 Task: Open a blank sheet, save the file as tef.doc Add Heading 'Techniques for effective feedback: 'Techniques for effective feedback:  Add the following points with arrow bulletsAdd the following points with arrow bullets •	Be specific_x000D_
•	Focus on behavior_x000D_
•	Provide constructive suggestions_x000D_
 Highlight heading with color  Yellow Select the entire text and apply  Outside Borders ,change the font size of heading and points to 22
Action: Mouse moved to (21, 19)
Screenshot: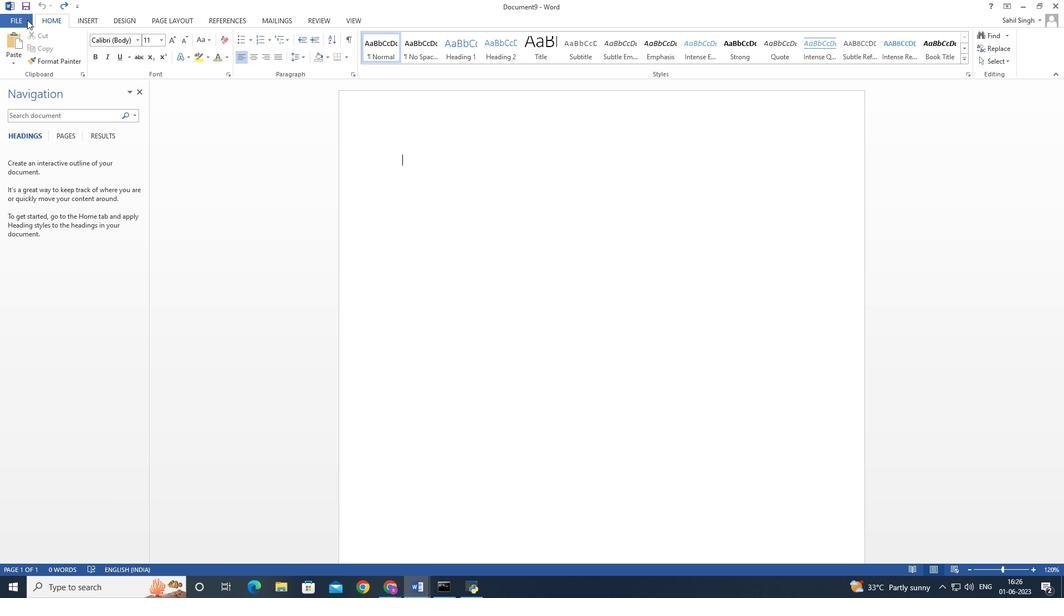 
Action: Mouse pressed left at (21, 19)
Screenshot: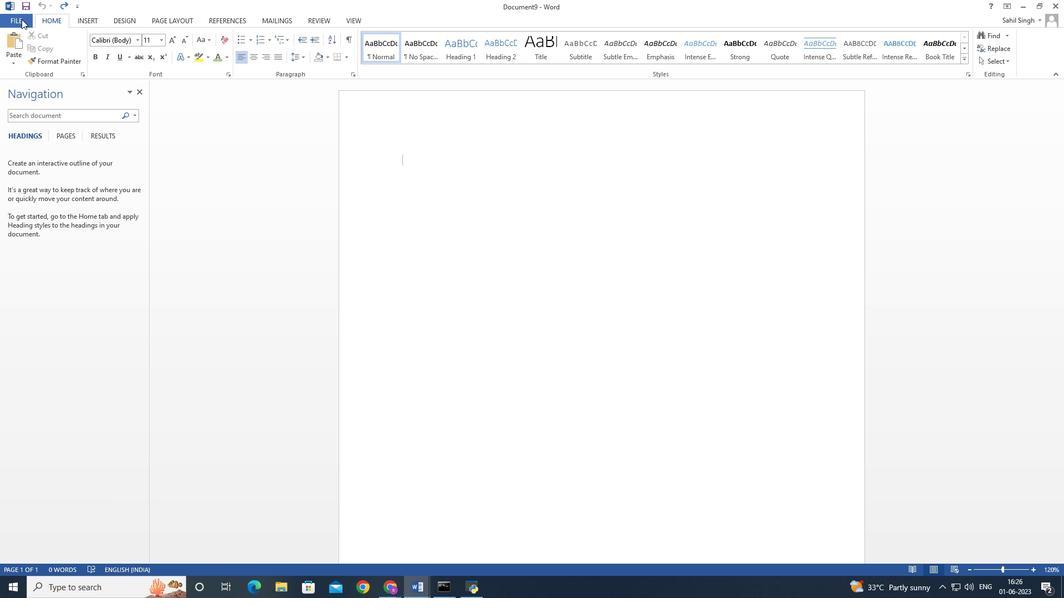 
Action: Mouse moved to (32, 65)
Screenshot: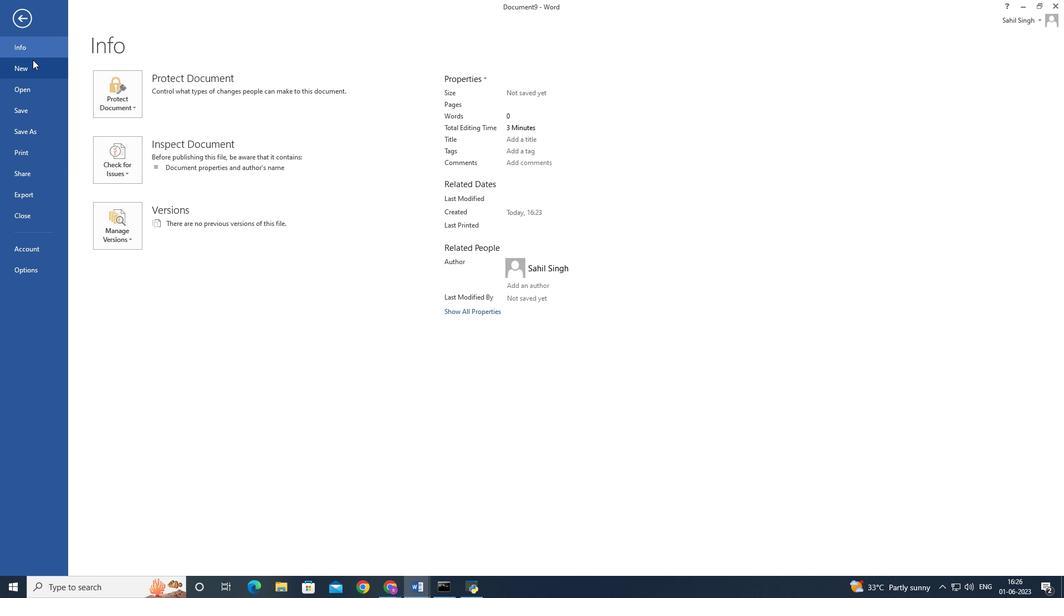 
Action: Mouse pressed left at (32, 65)
Screenshot: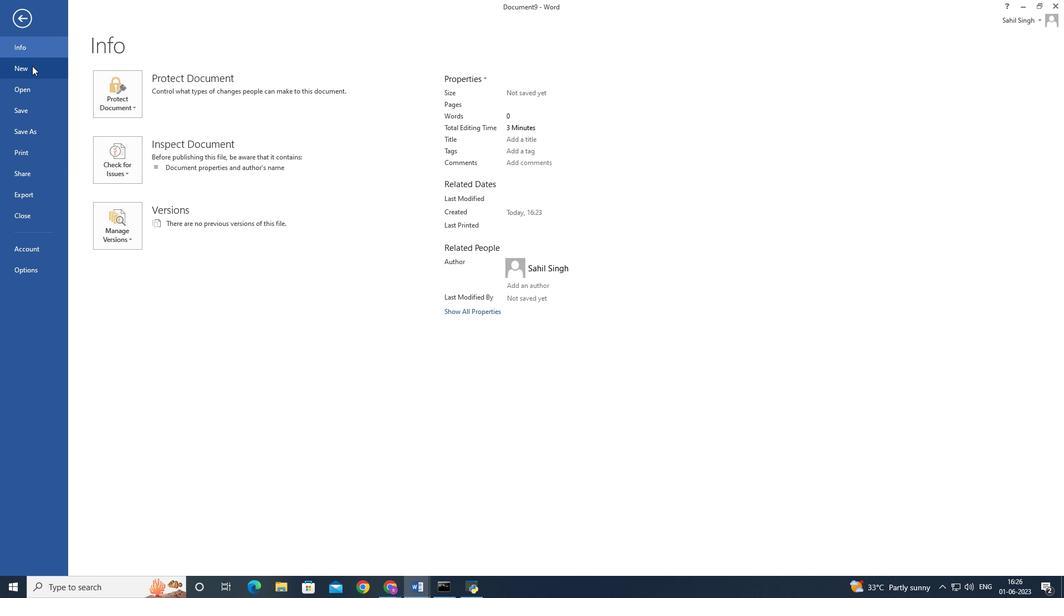 
Action: Mouse moved to (167, 181)
Screenshot: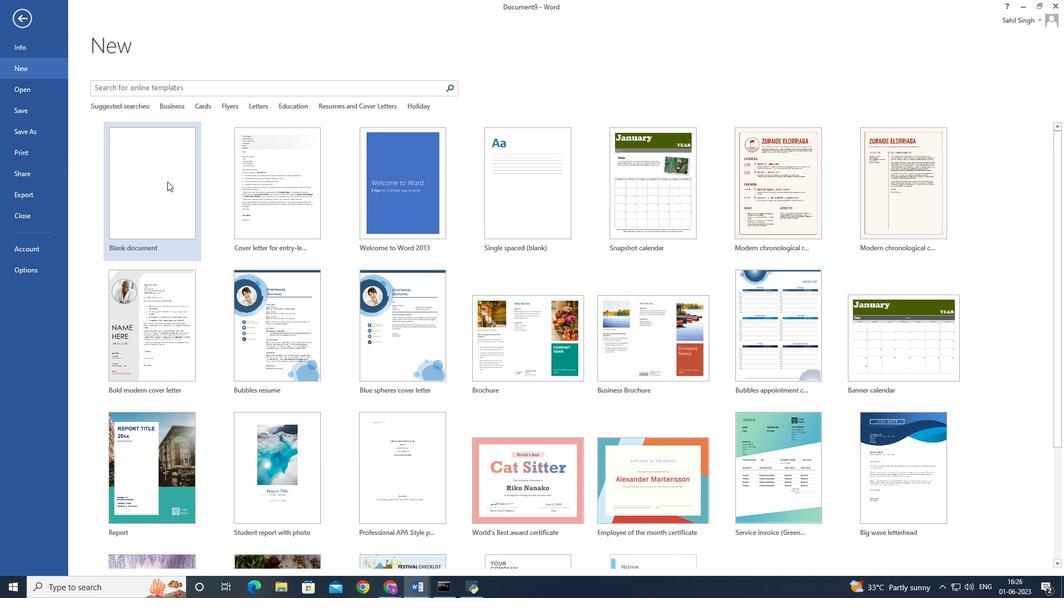 
Action: Mouse pressed left at (167, 181)
Screenshot: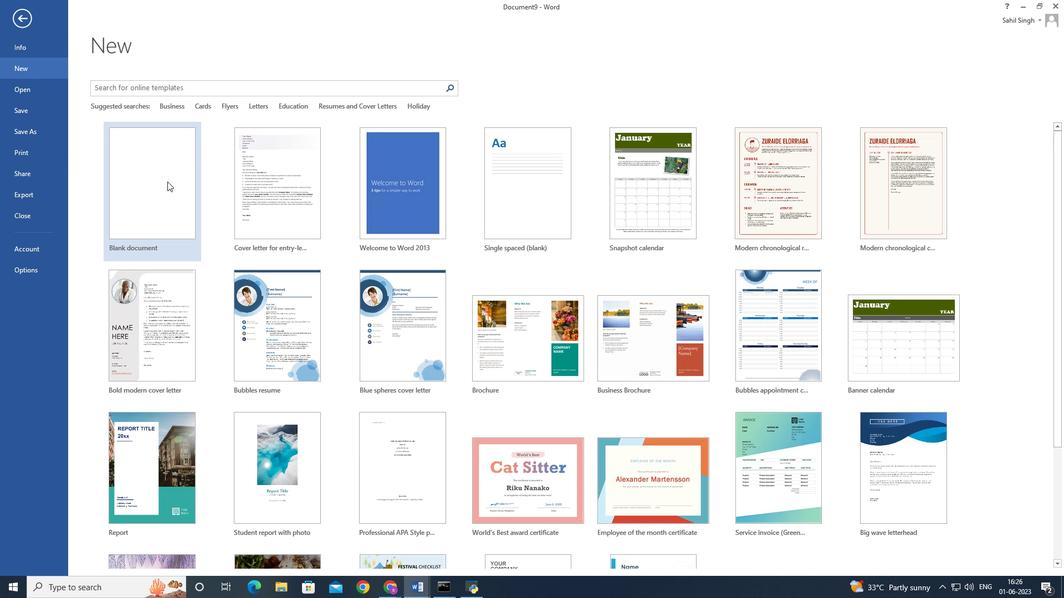 
Action: Mouse moved to (24, 22)
Screenshot: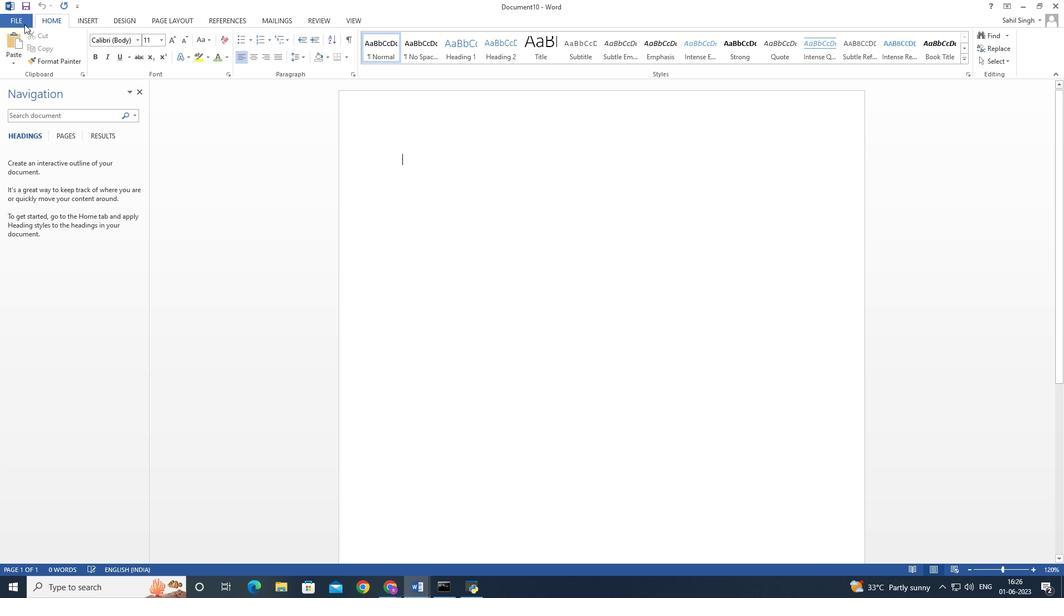 
Action: Mouse pressed left at (24, 22)
Screenshot: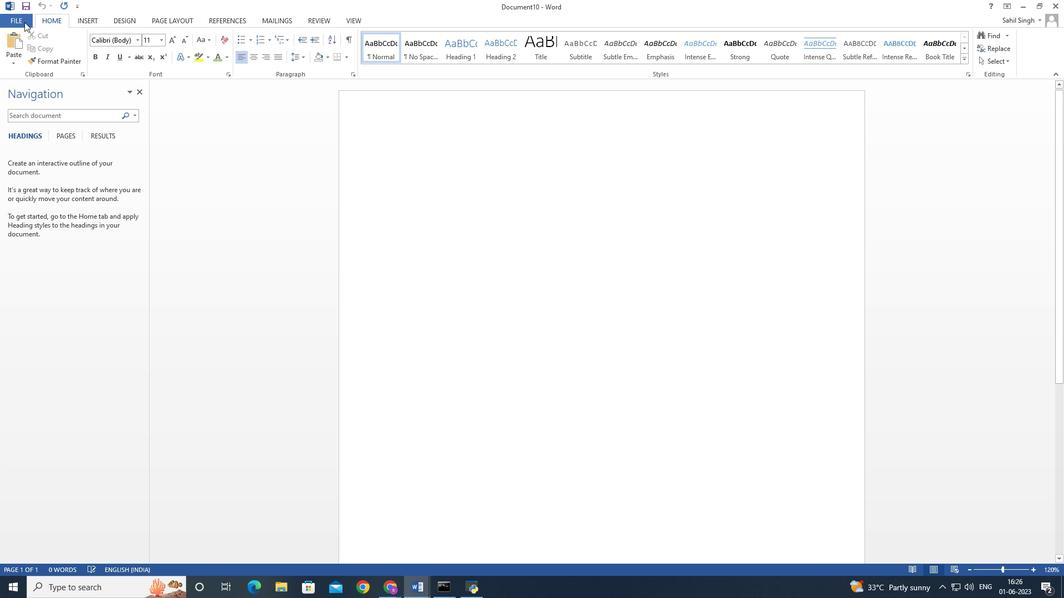 
Action: Mouse moved to (35, 129)
Screenshot: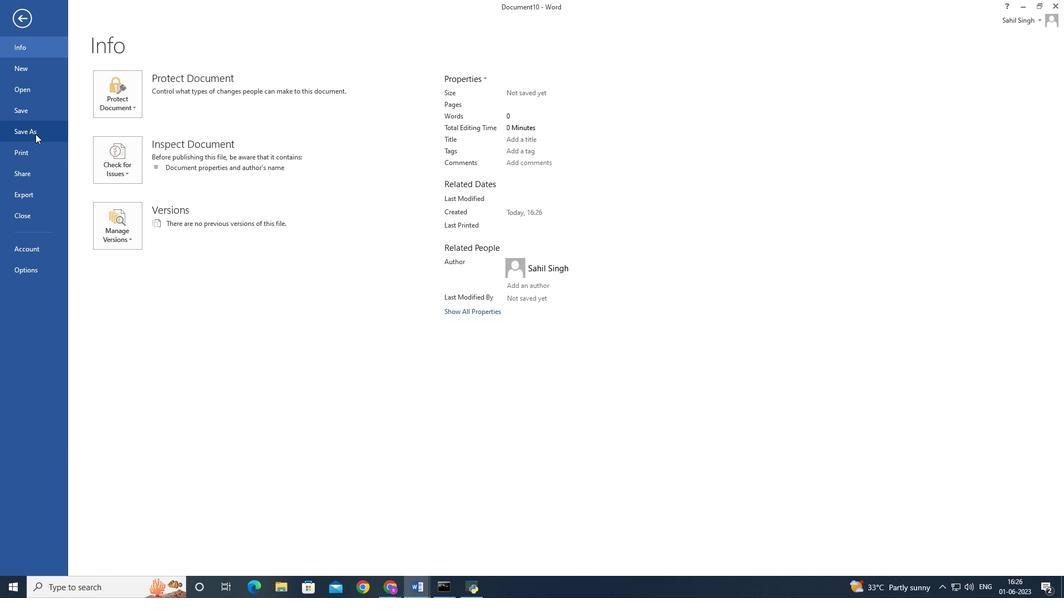 
Action: Mouse pressed left at (35, 129)
Screenshot: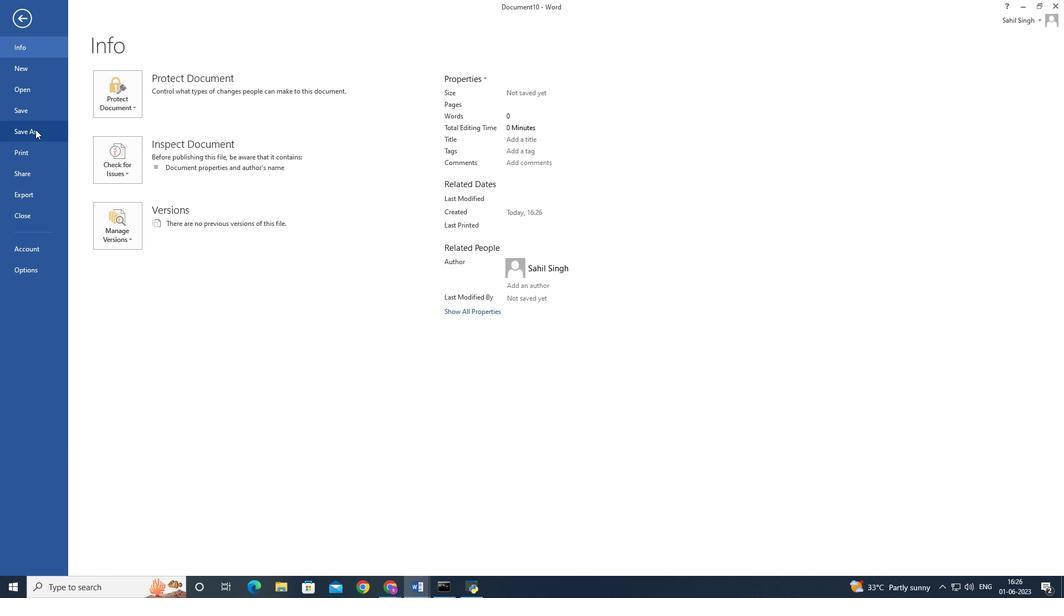 
Action: Mouse moved to (308, 115)
Screenshot: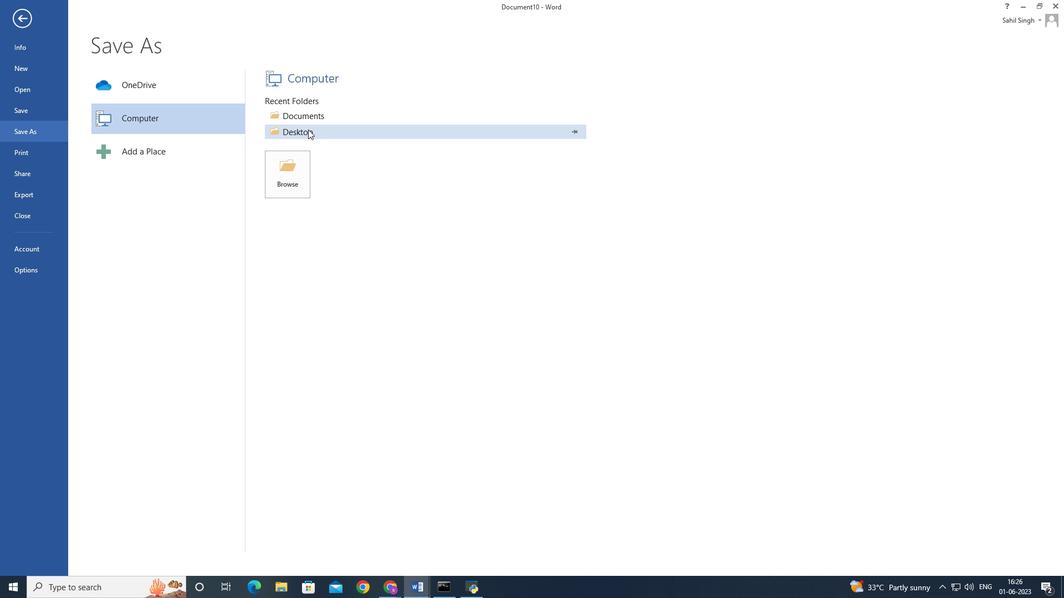 
Action: Mouse pressed left at (308, 115)
Screenshot: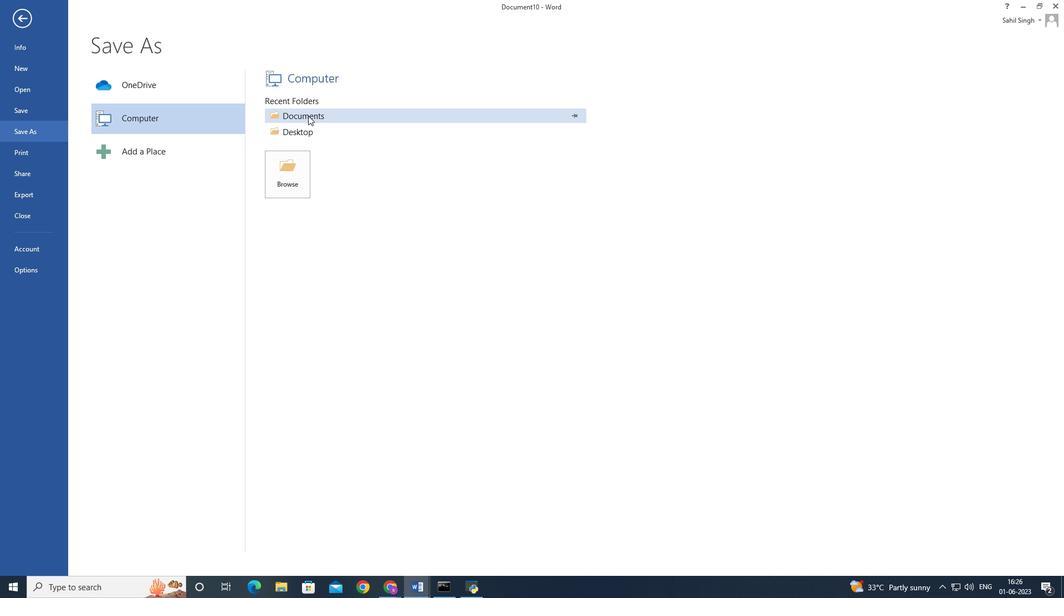 
Action: Mouse moved to (171, 221)
Screenshot: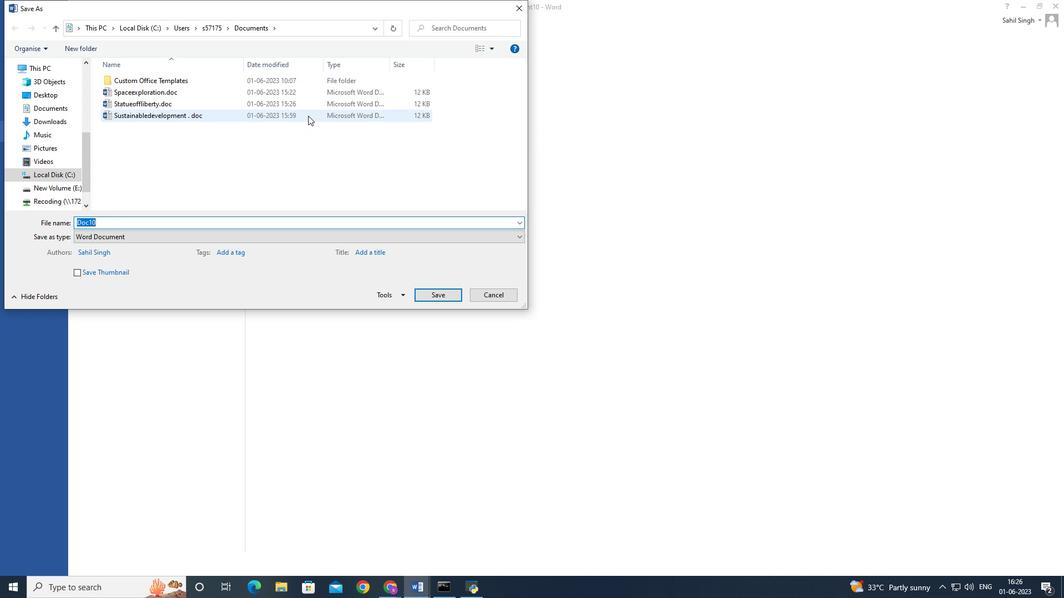 
Action: Key pressed <Key.backspace>tef.doc
Screenshot: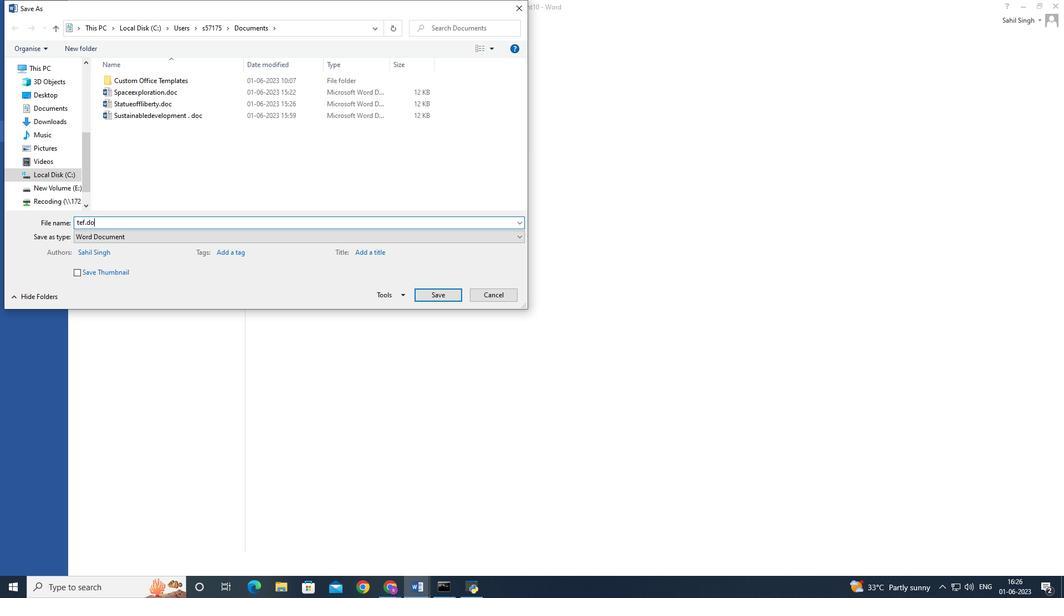 
Action: Mouse moved to (431, 294)
Screenshot: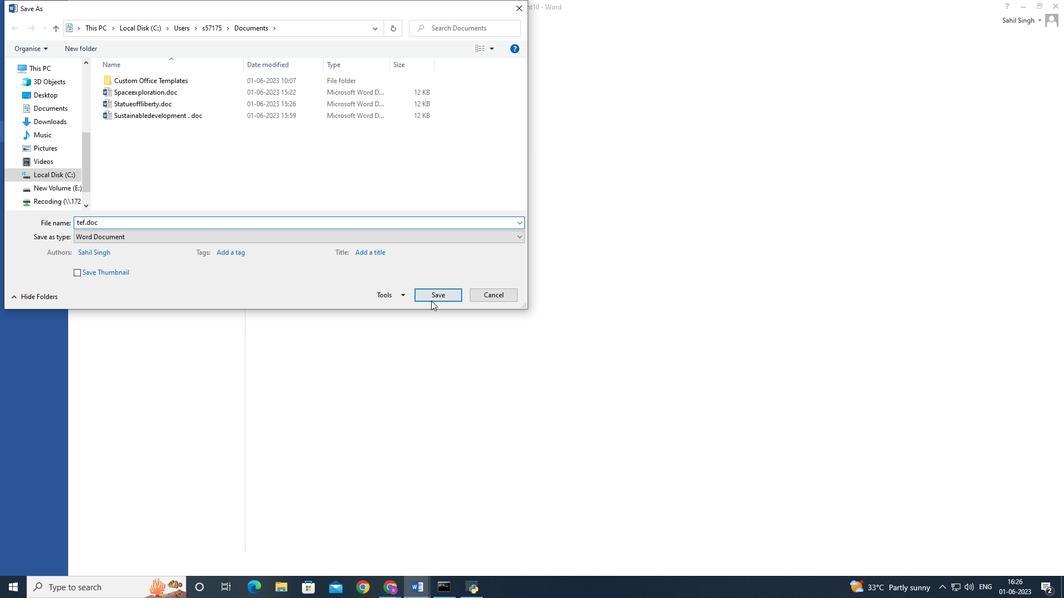 
Action: Mouse pressed left at (431, 294)
Screenshot: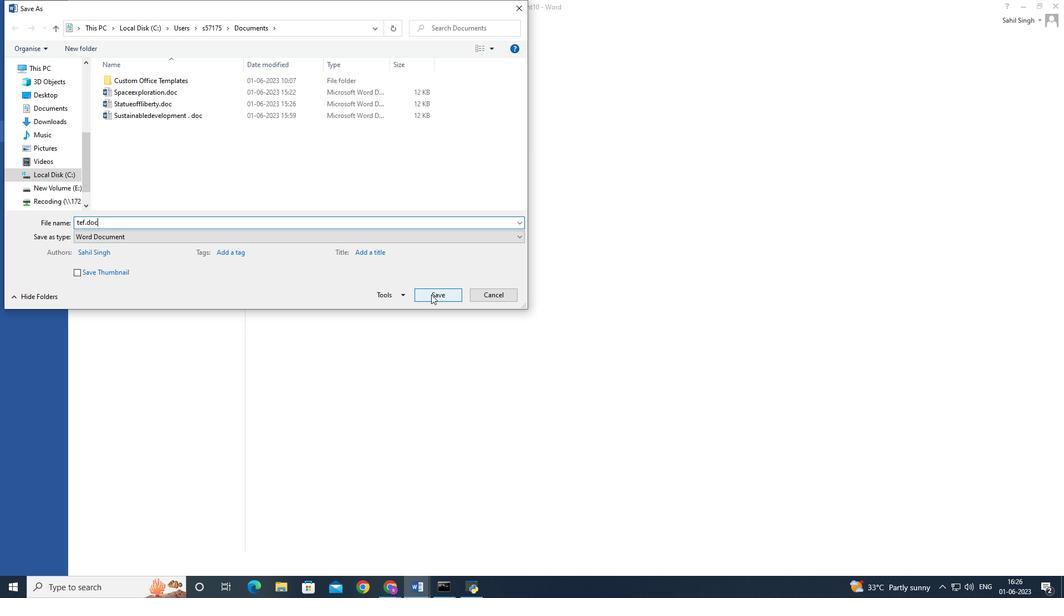 
Action: Mouse moved to (472, 38)
Screenshot: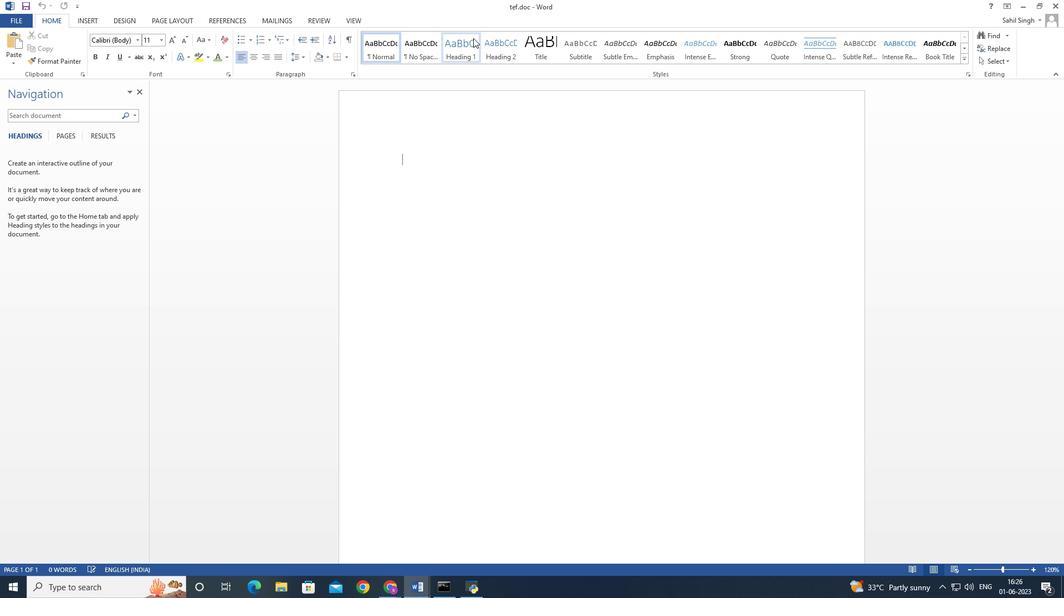 
Action: Mouse pressed left at (472, 38)
Screenshot: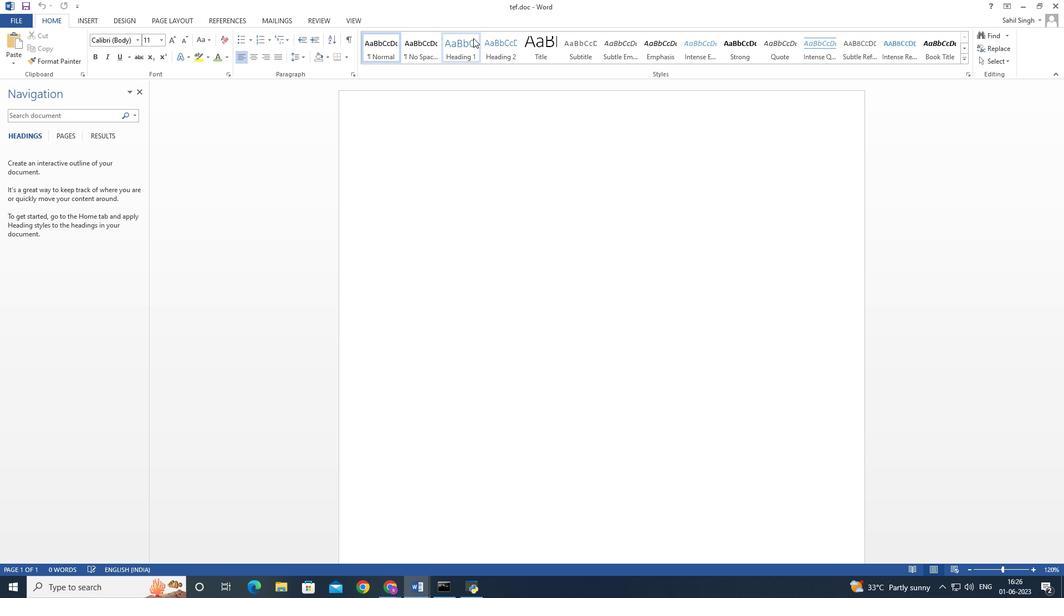 
Action: Mouse moved to (473, 41)
Screenshot: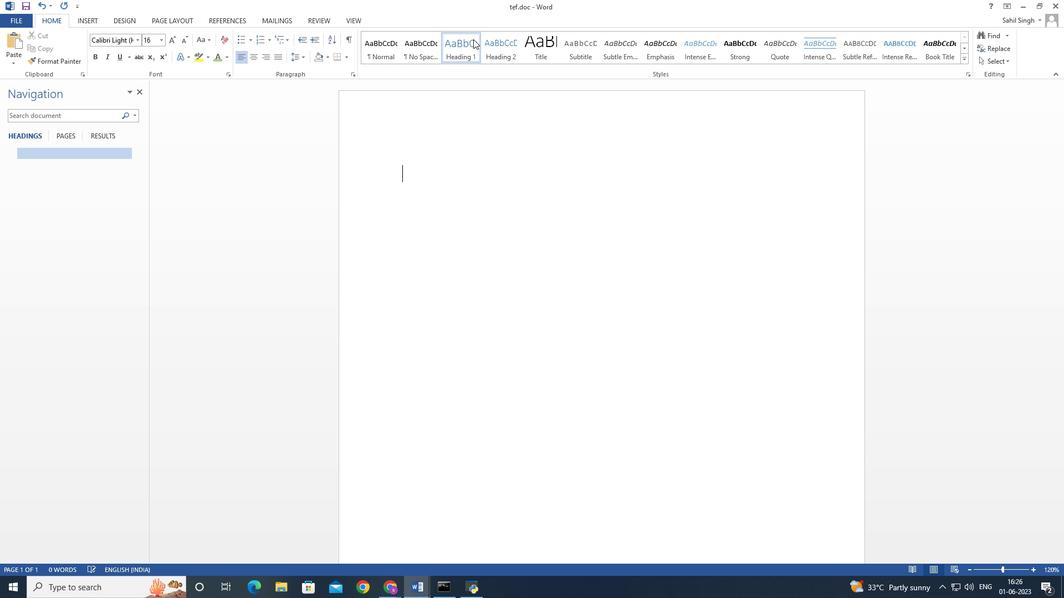 
Action: Key pressed <Key.shift>Techiques<Key.space>for<Key.space><Key.backspace><Key.backspace><Key.backspace><Key.backspace><Key.backspace><Key.backspace><Key.backspace><Key.backspace><Key.backspace><Key.backspace>niques<Key.space>for<Key.space>effective<Key.space><Key.enter>
Screenshot: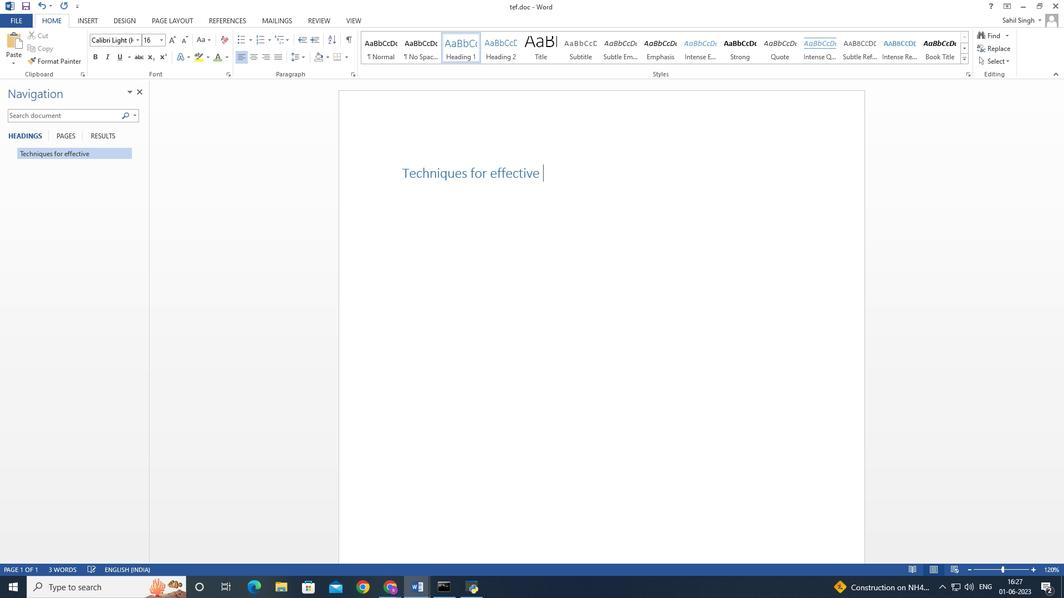 
Action: Mouse moved to (241, 41)
Screenshot: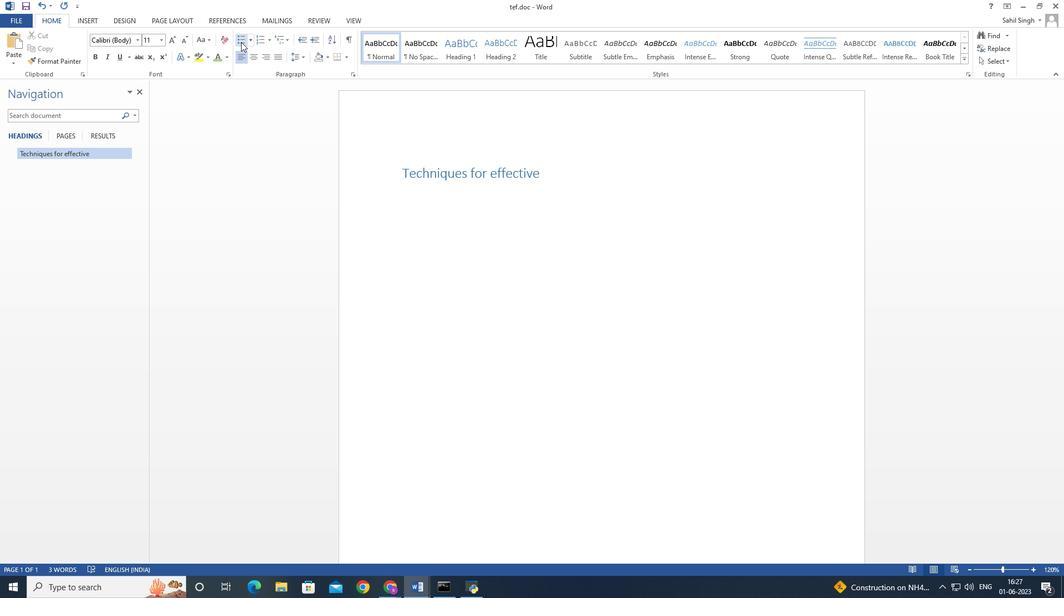 
Action: Mouse pressed left at (241, 41)
Screenshot: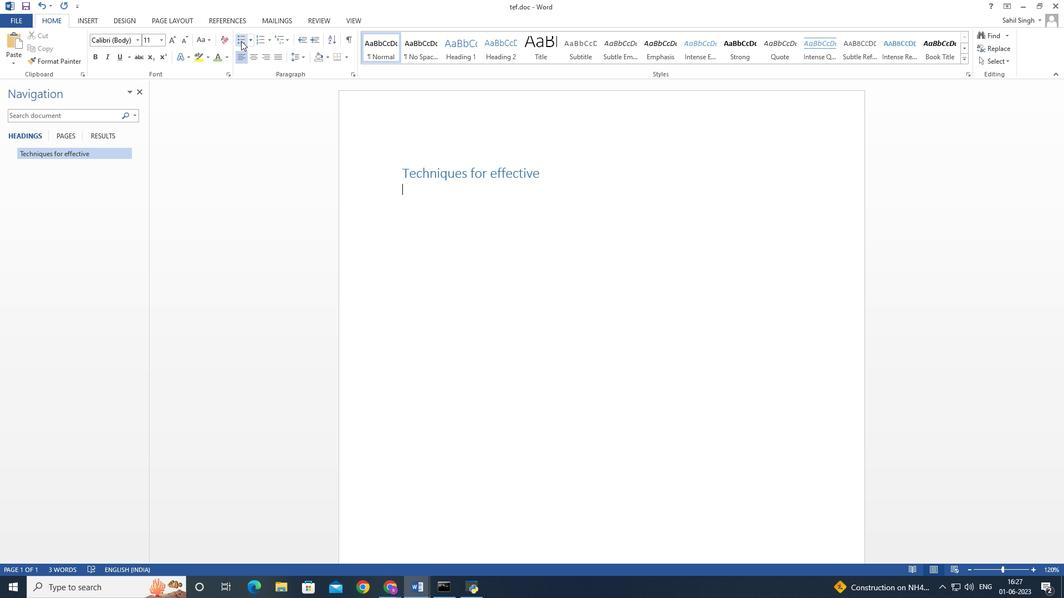 
Action: Mouse moved to (249, 41)
Screenshot: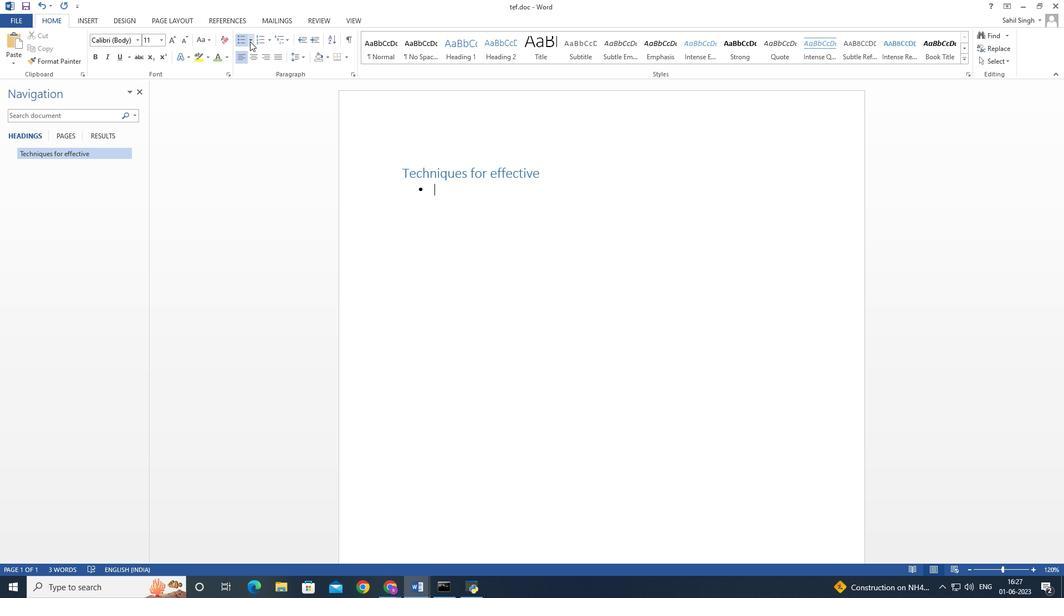 
Action: Mouse pressed left at (249, 41)
Screenshot: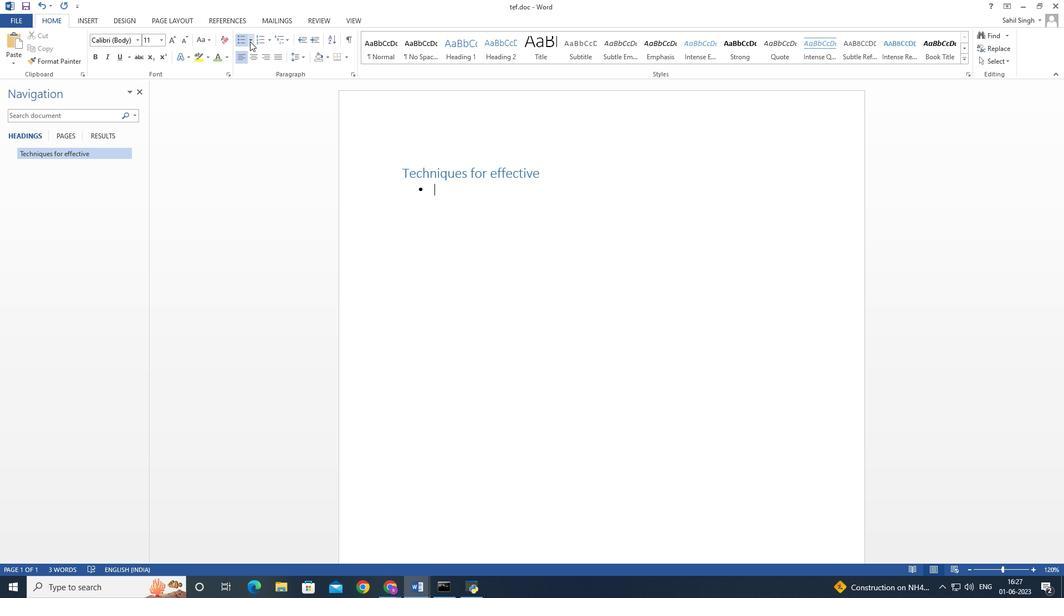 
Action: Mouse moved to (274, 73)
Screenshot: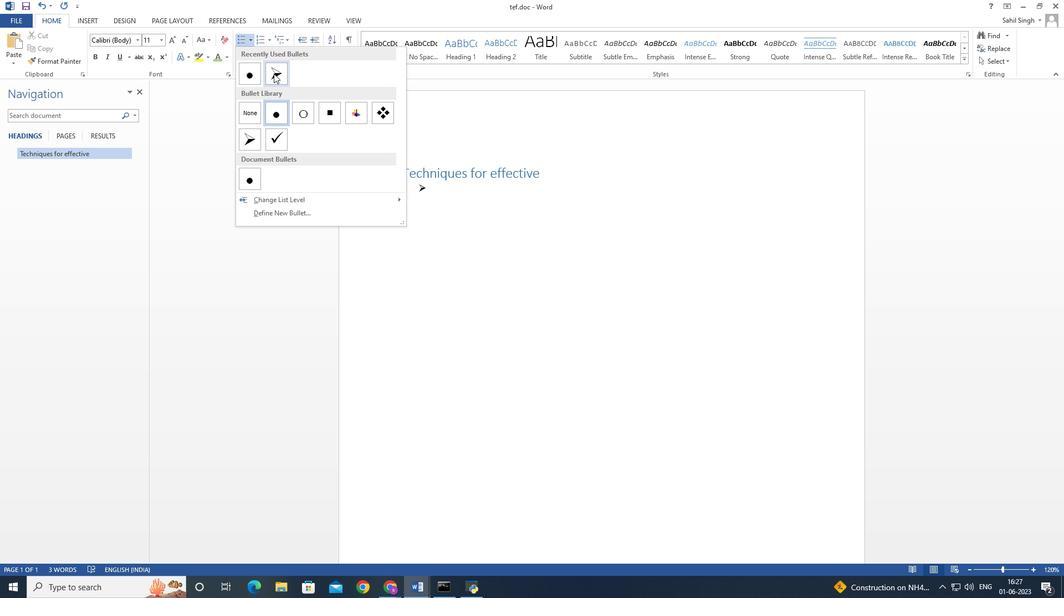 
Action: Mouse pressed left at (274, 73)
Screenshot: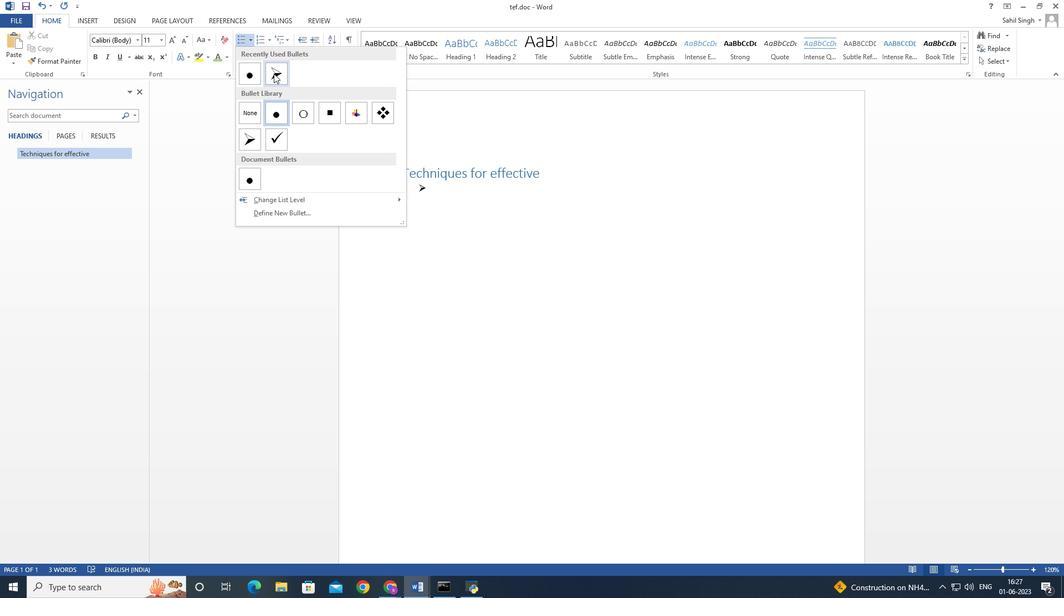 
Action: Mouse moved to (297, 145)
Screenshot: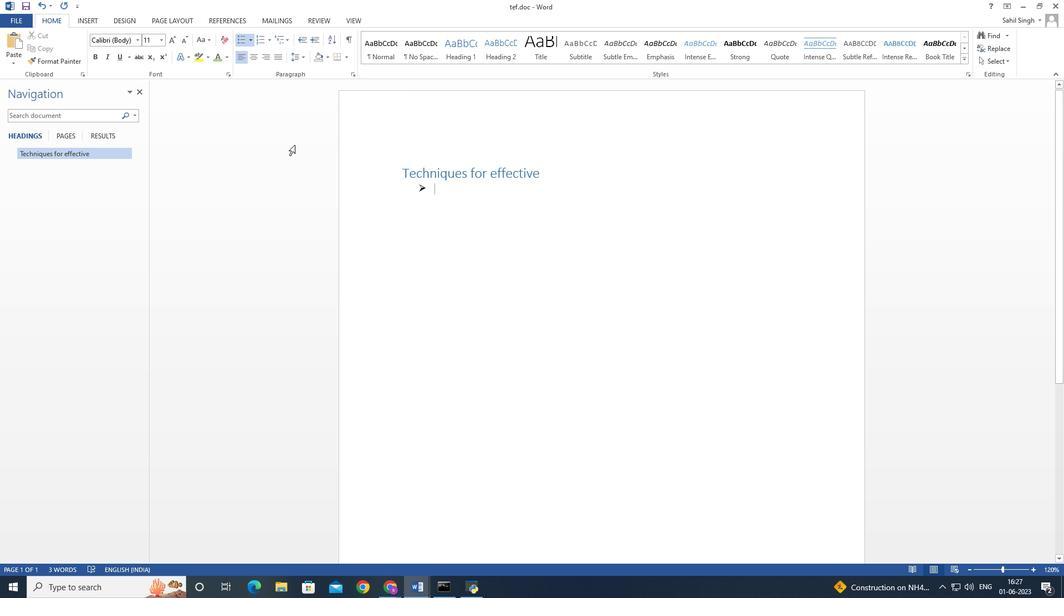
Action: Key pressed <Key.shift>Be<Key.space>specific<Key.space><Key.enter><Key.shift>Focus<Key.space>on<Key.space>behavior<Key.enter>p<Key.backspace><Key.shift>Provide<Key.space>cob<Key.backspace>nstructive<Key.space>suggestions<Key.enter><Key.backspace>
Screenshot: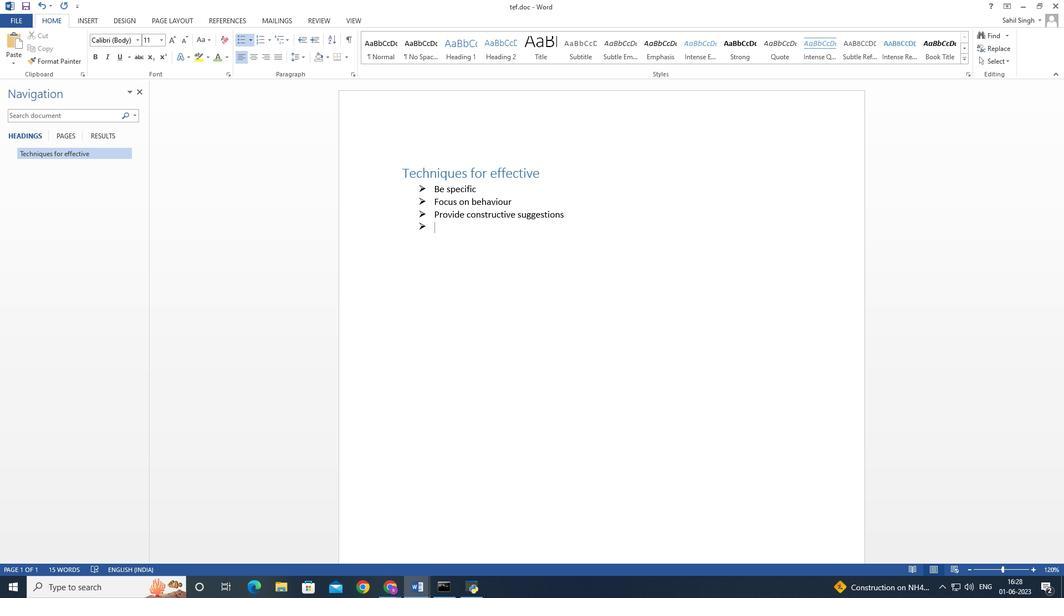 
Action: Mouse moved to (403, 171)
Screenshot: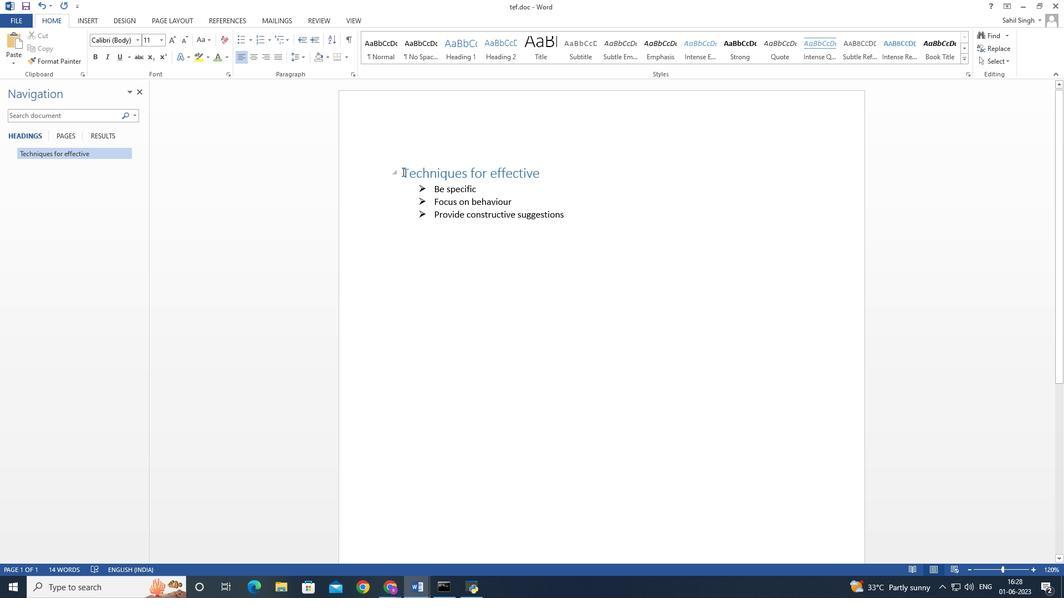 
Action: Mouse pressed left at (403, 171)
Screenshot: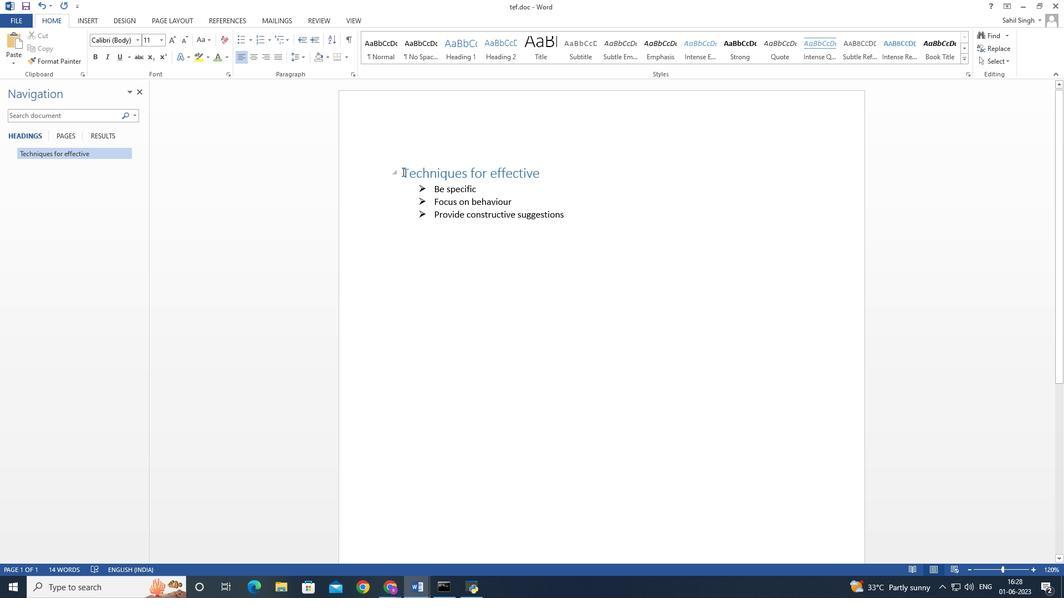 
Action: Mouse moved to (604, 157)
Screenshot: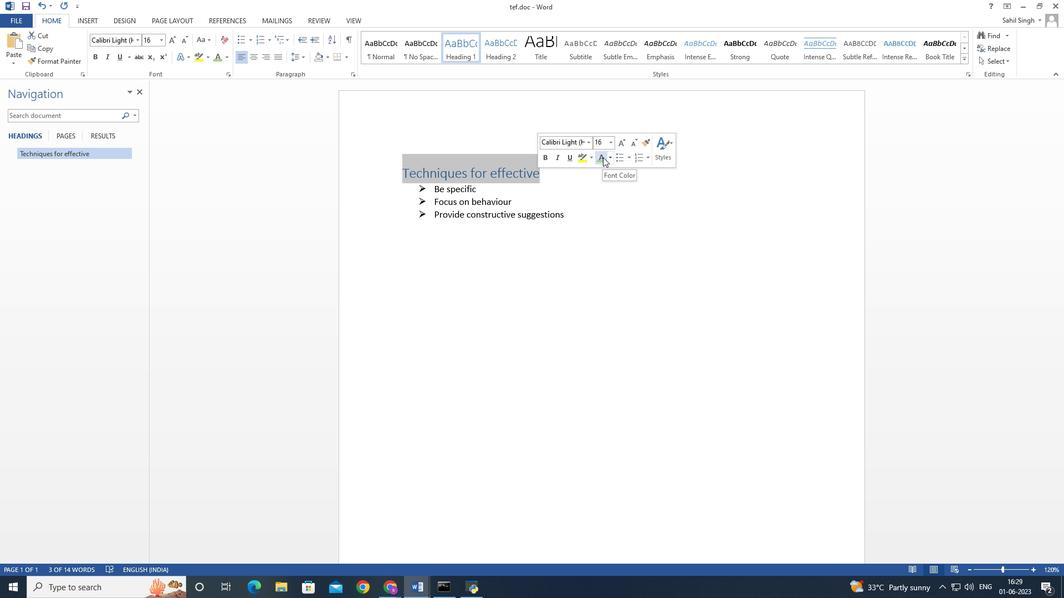 
Action: Mouse pressed left at (603, 157)
Screenshot: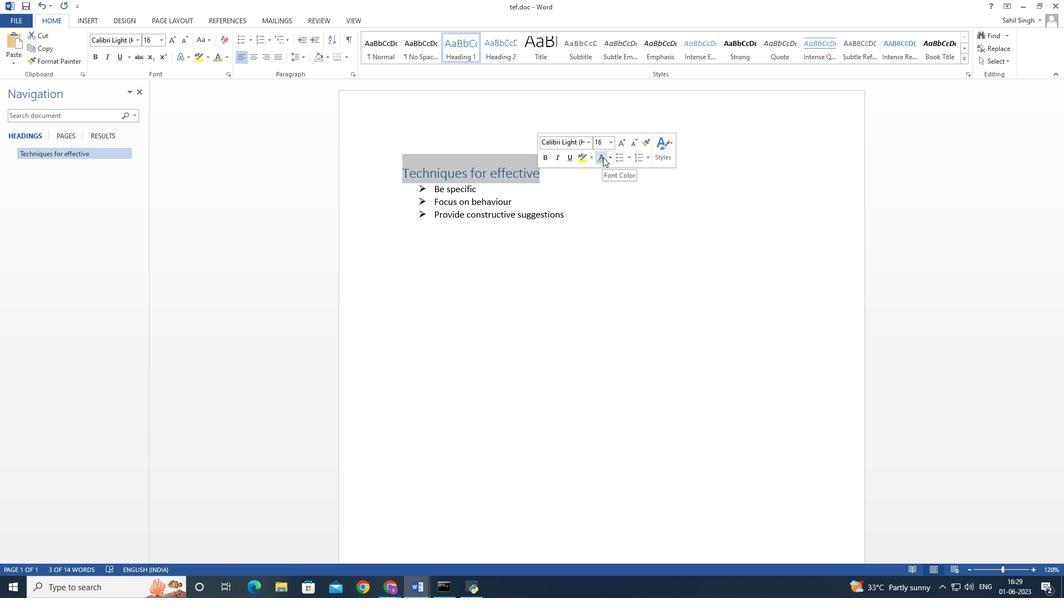 
Action: Mouse moved to (611, 159)
Screenshot: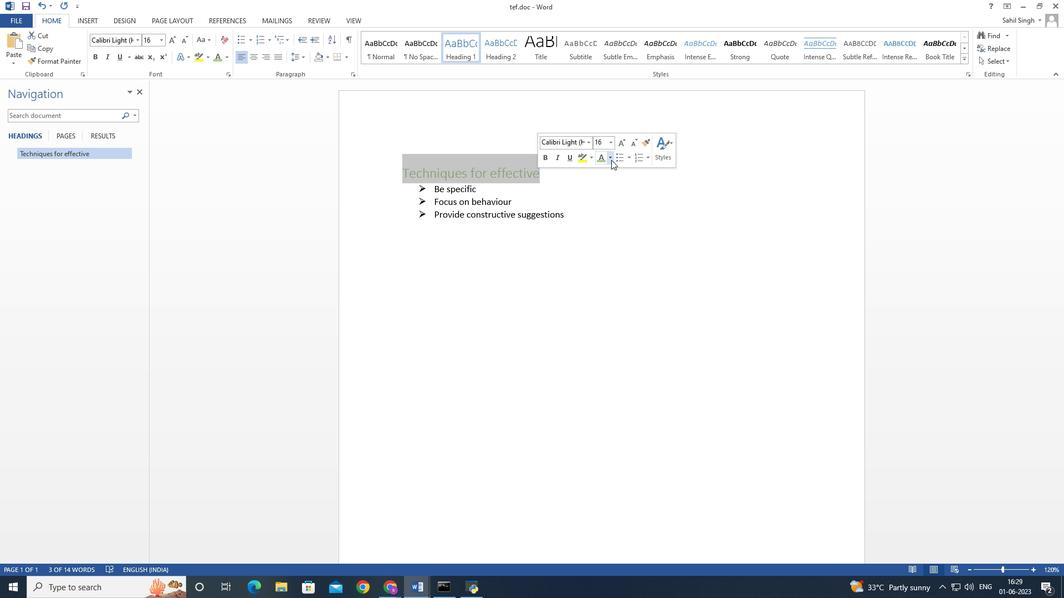 
Action: Mouse pressed left at (611, 159)
Screenshot: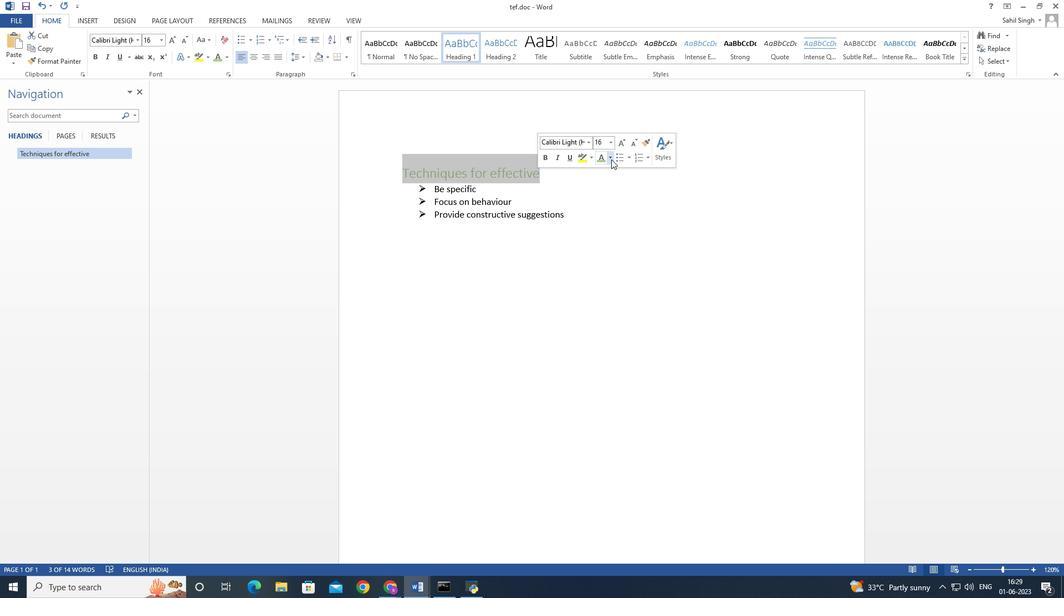 
Action: Mouse moved to (668, 194)
Screenshot: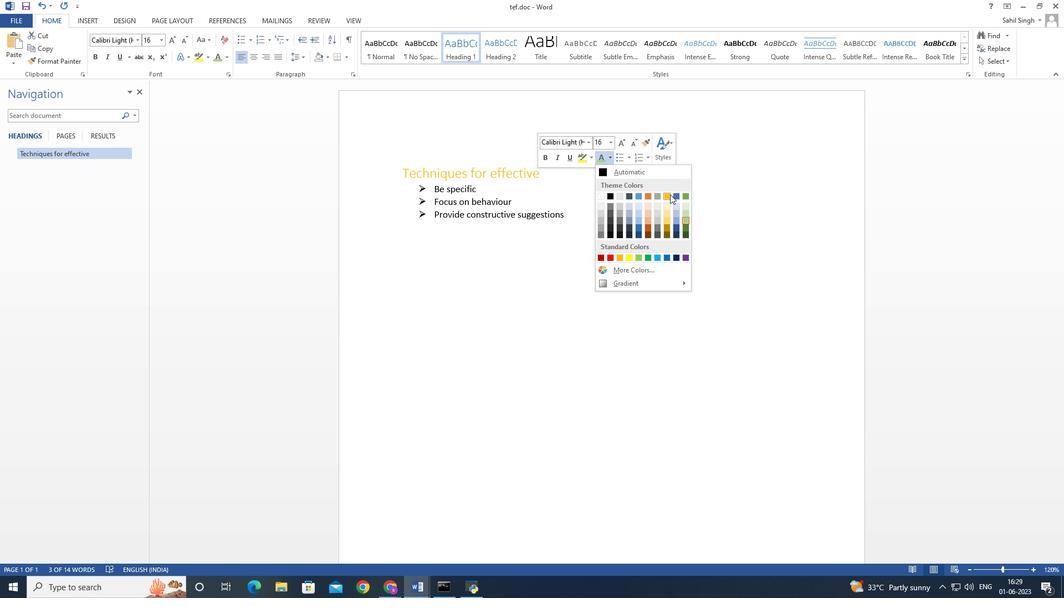 
Action: Mouse pressed left at (668, 194)
Screenshot: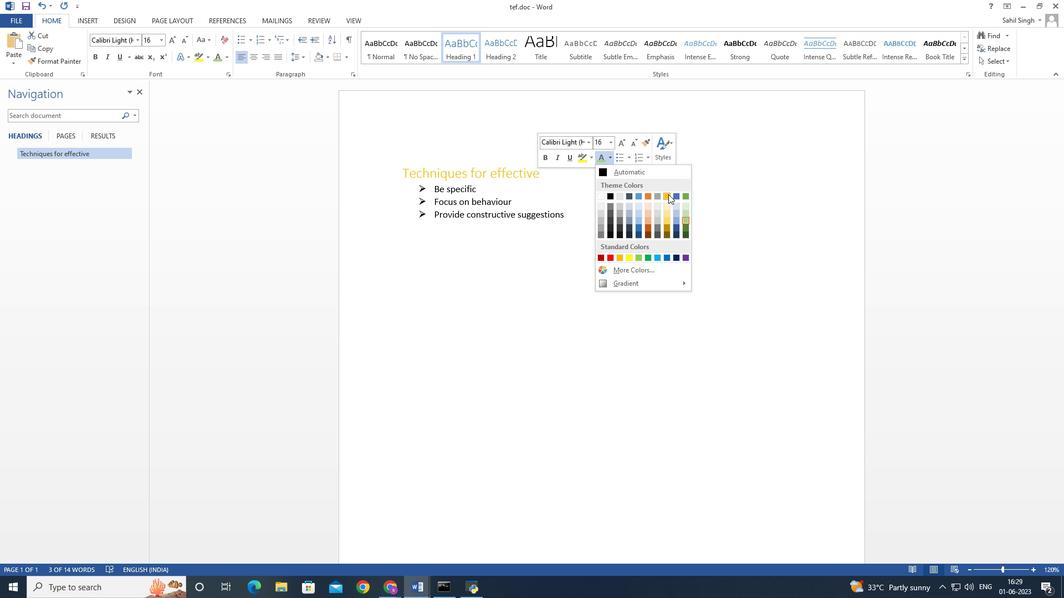 
Action: Mouse moved to (664, 217)
Screenshot: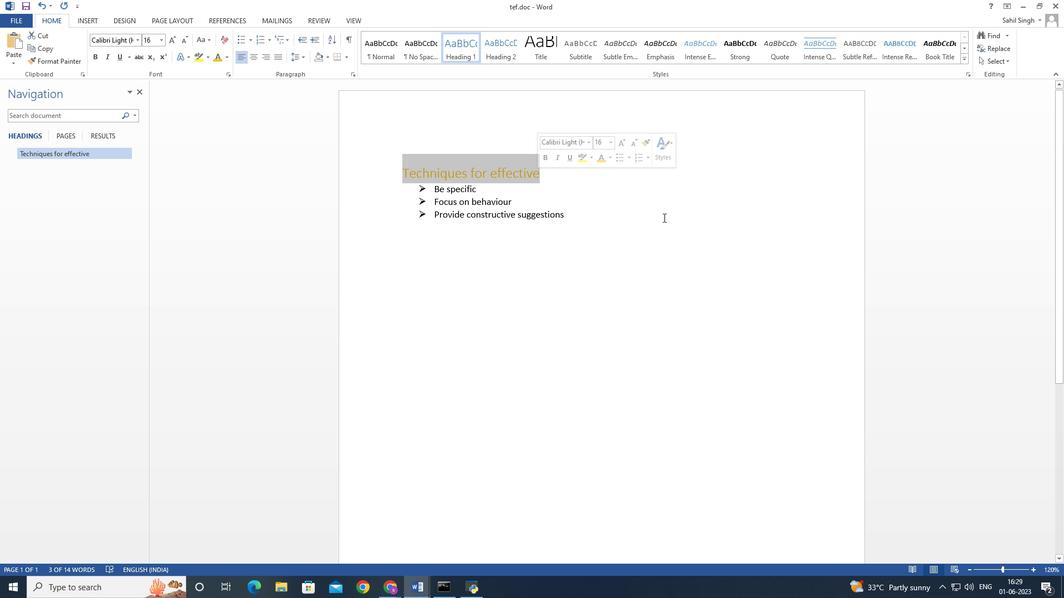 
Action: Mouse pressed left at (664, 217)
Screenshot: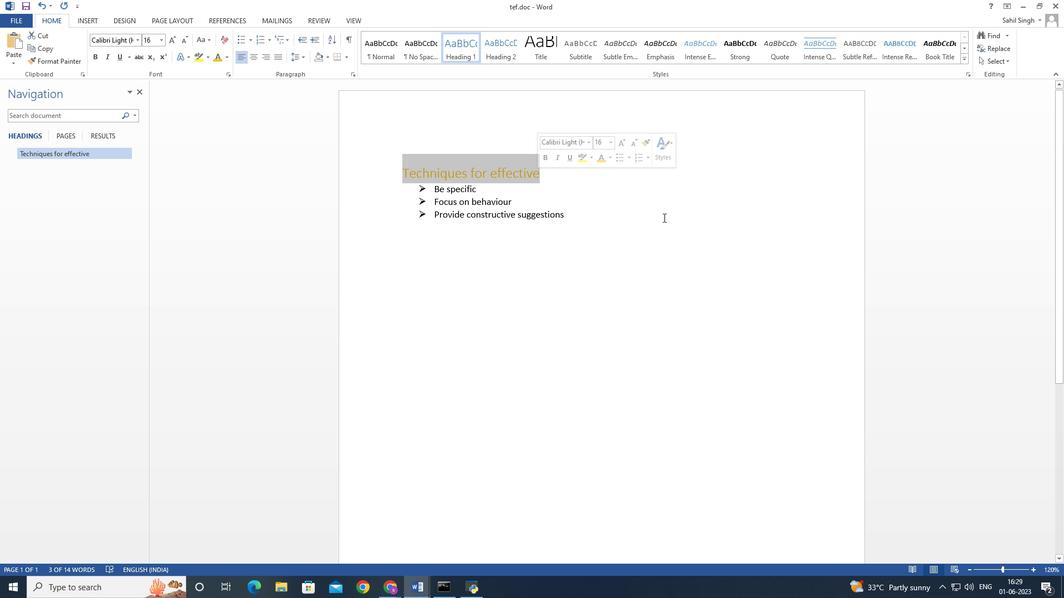 
Action: Mouse moved to (569, 215)
Screenshot: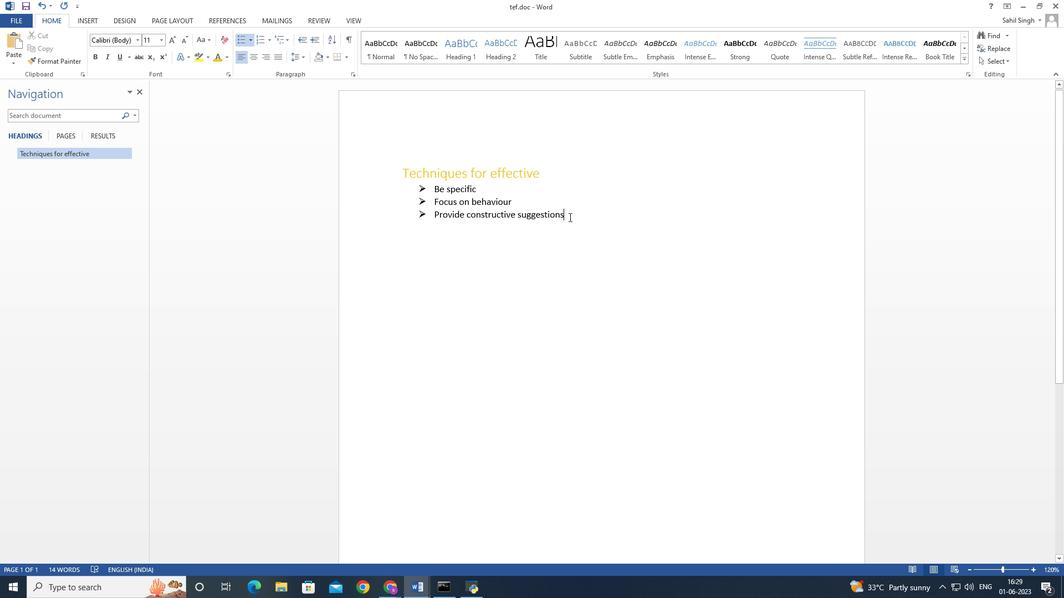 
Action: Mouse pressed left at (569, 215)
Screenshot: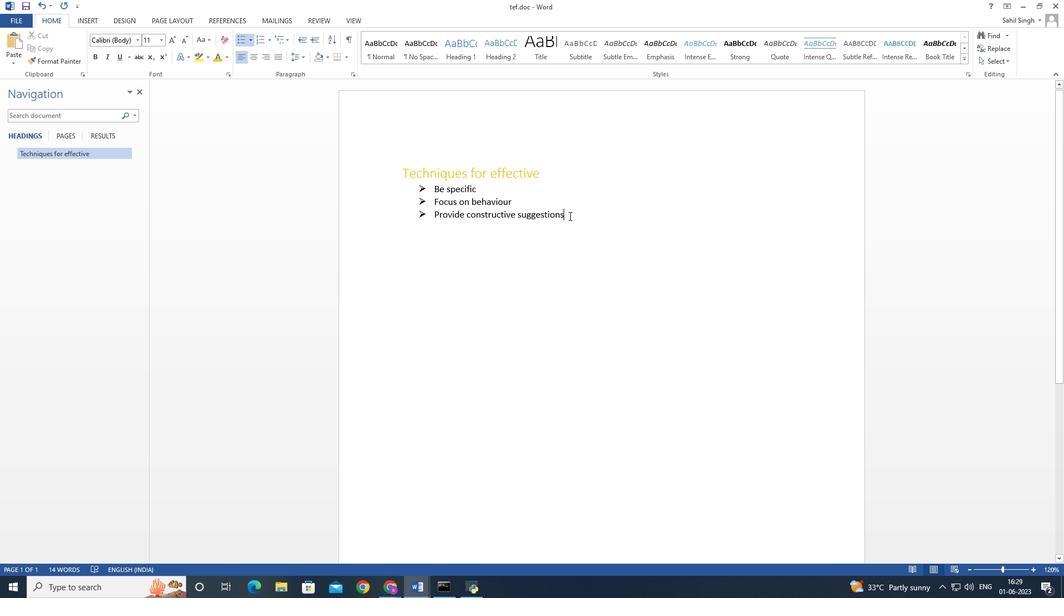 
Action: Mouse moved to (346, 55)
Screenshot: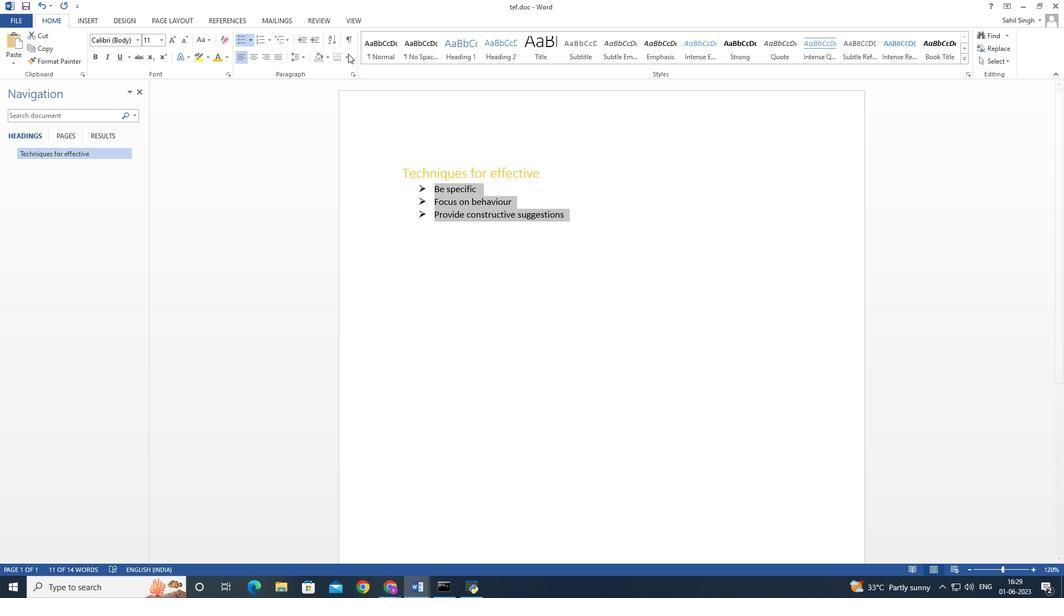 
Action: Mouse pressed left at (346, 55)
Screenshot: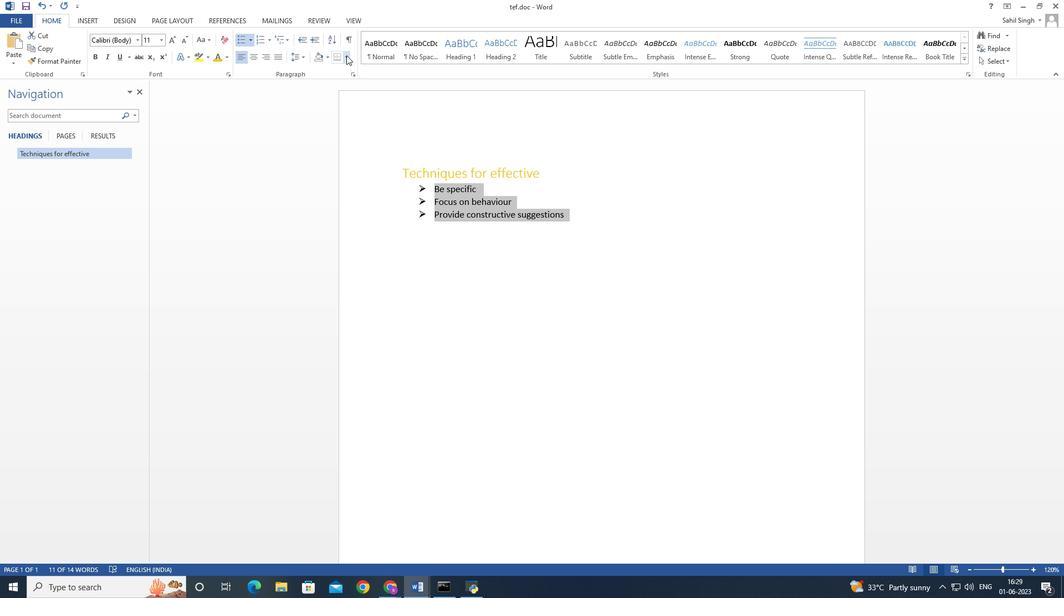 
Action: Mouse moved to (372, 153)
Screenshot: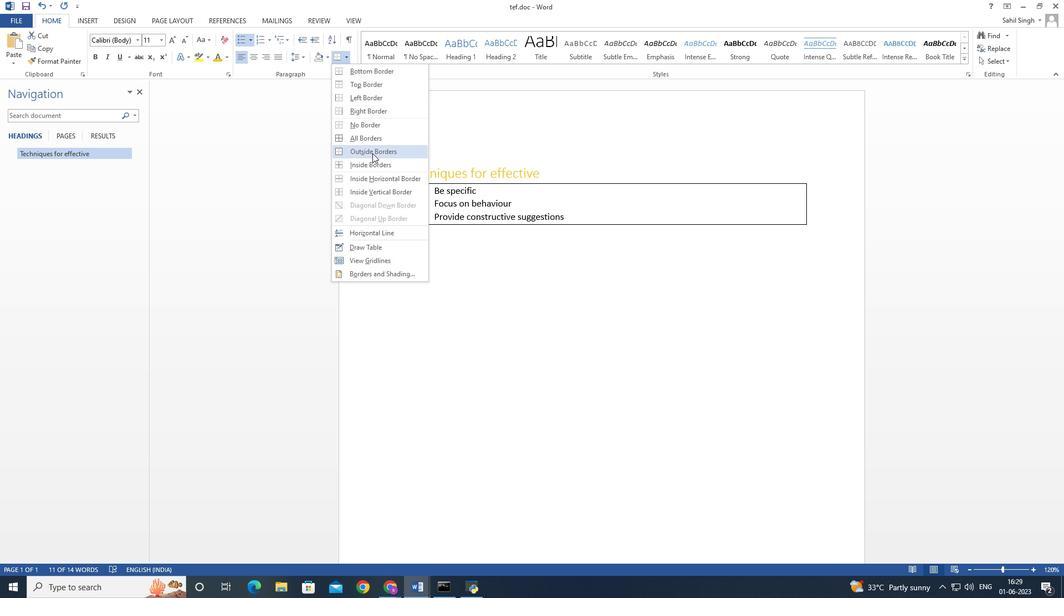 
Action: Mouse pressed left at (372, 153)
Screenshot: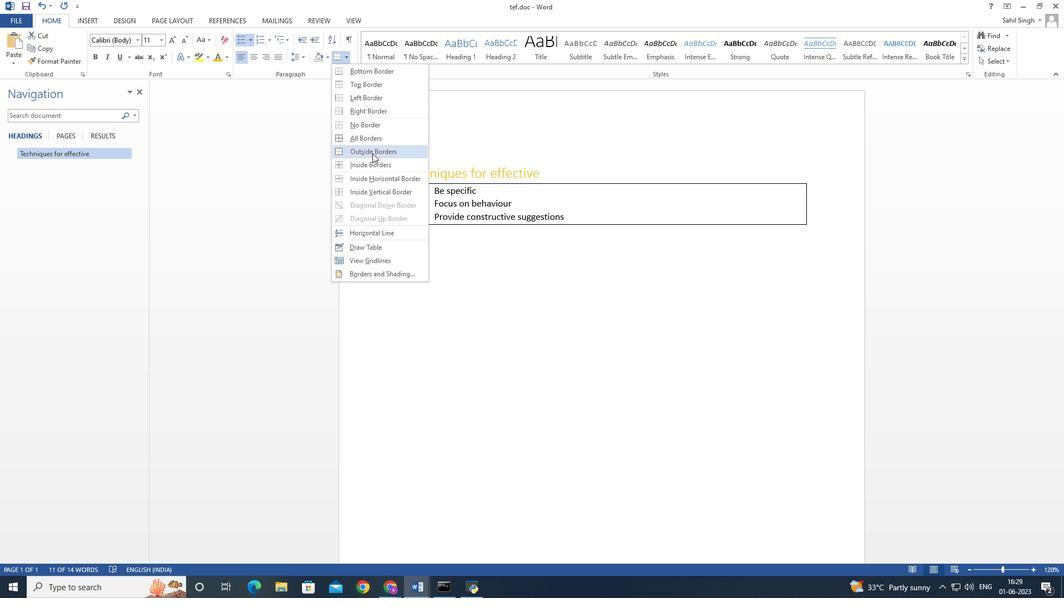 
Action: Mouse moved to (377, 238)
Screenshot: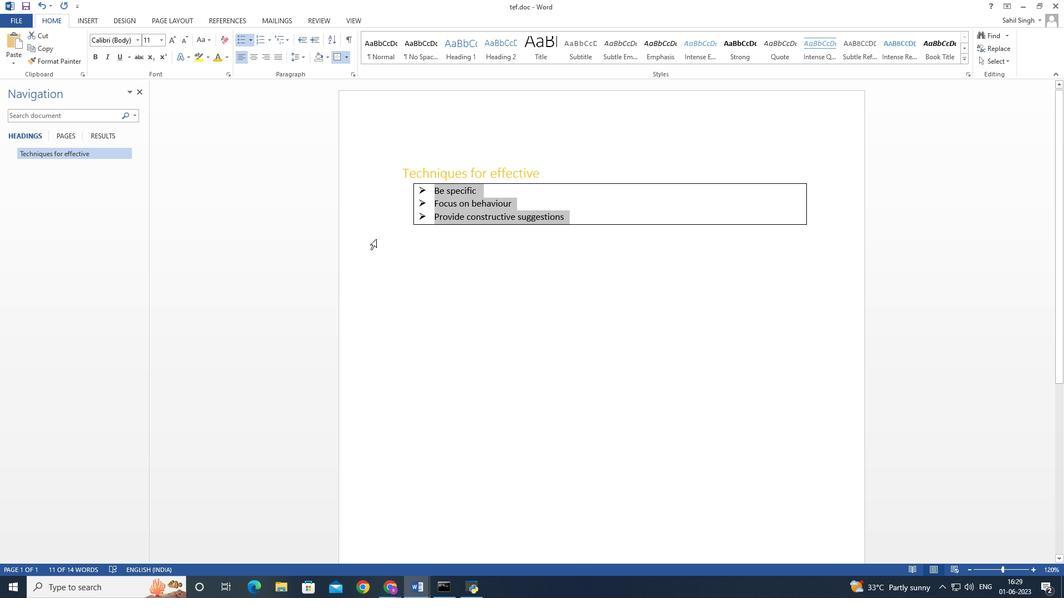 
Action: Mouse pressed left at (377, 238)
Screenshot: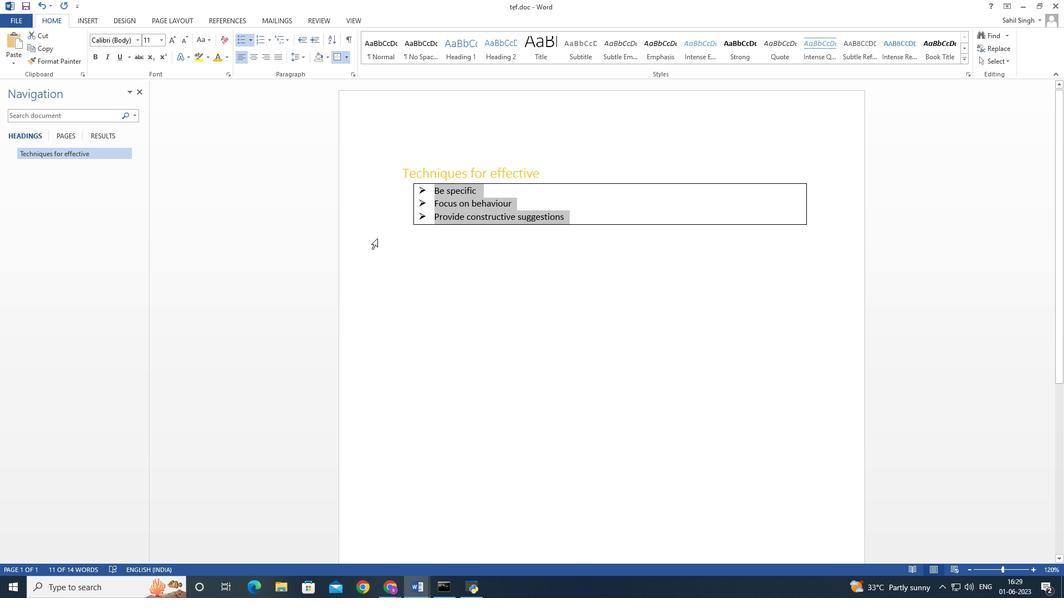 
Action: Mouse moved to (456, 308)
Screenshot: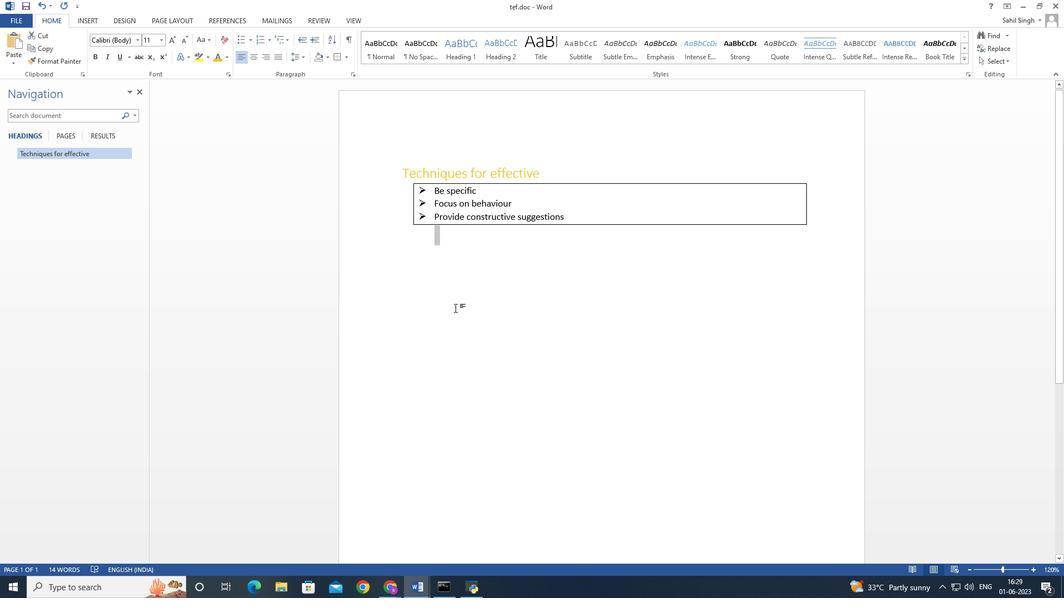 
Action: Mouse pressed left at (456, 308)
Screenshot: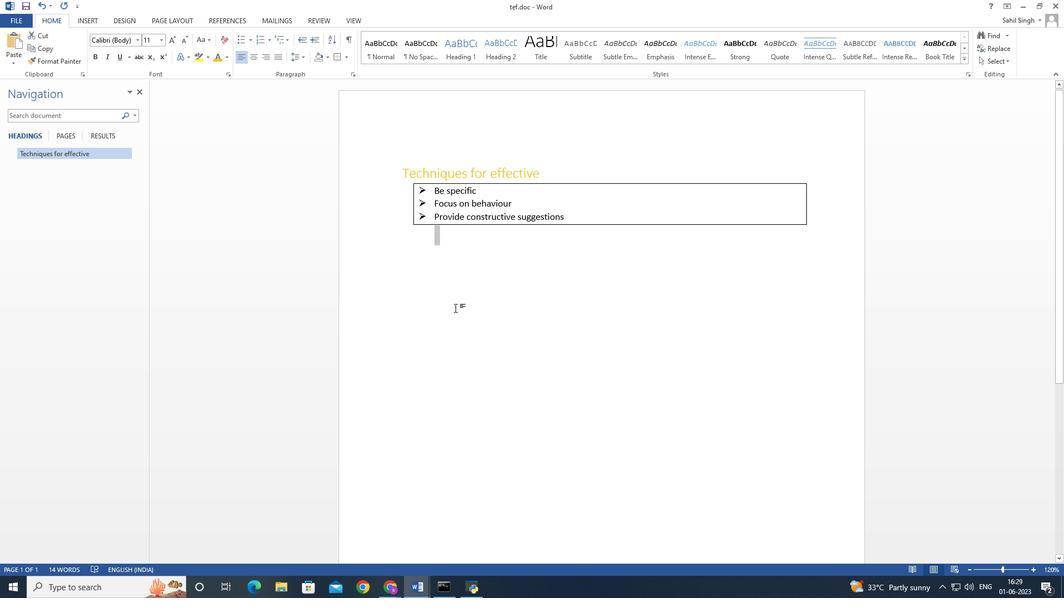 
Action: Mouse moved to (547, 172)
Screenshot: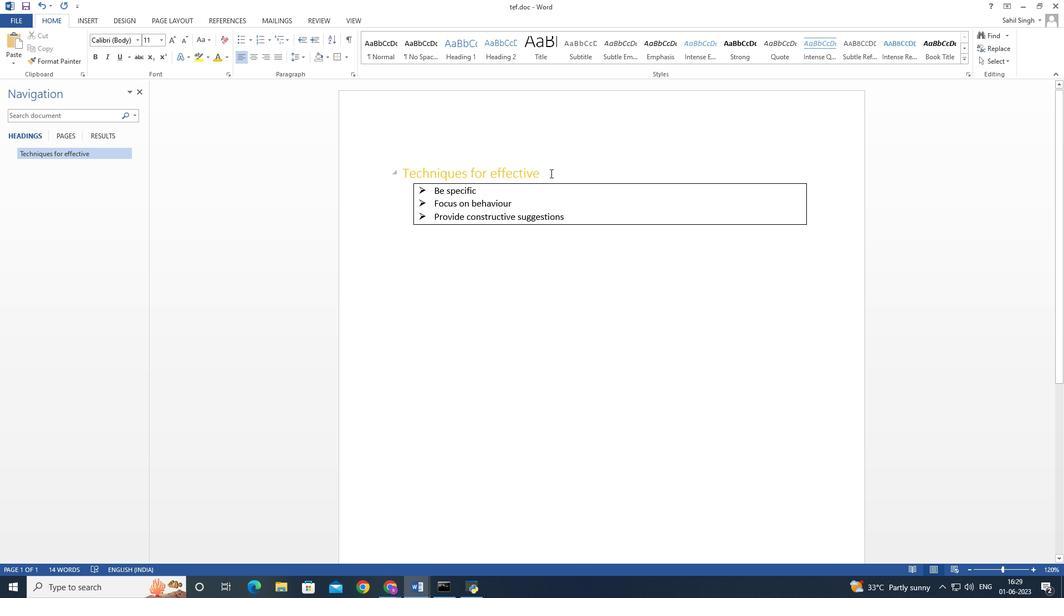 
Action: Mouse pressed left at (547, 172)
Screenshot: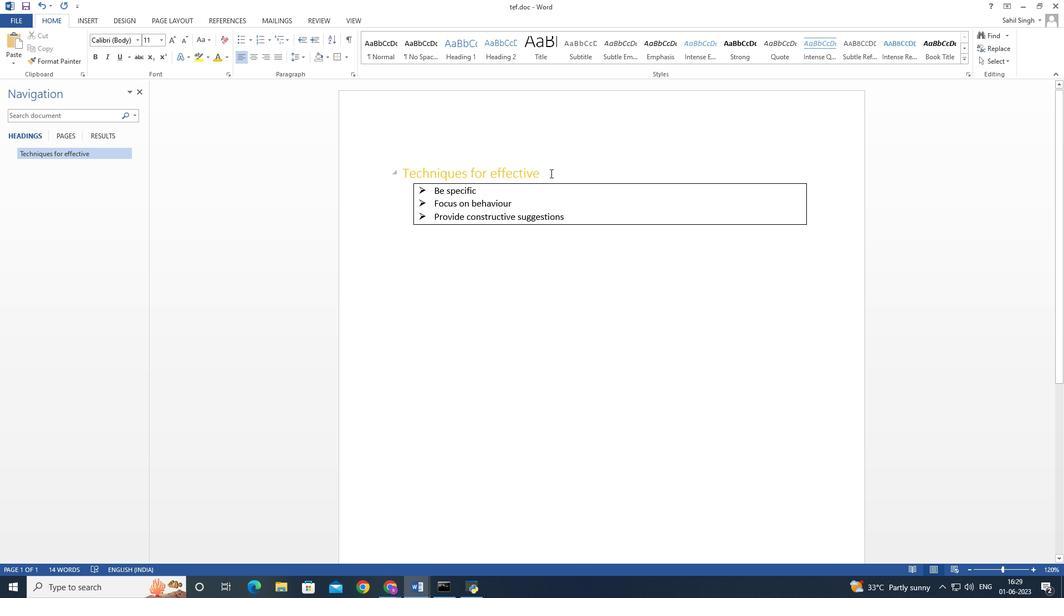 
Action: Mouse moved to (498, 140)
Screenshot: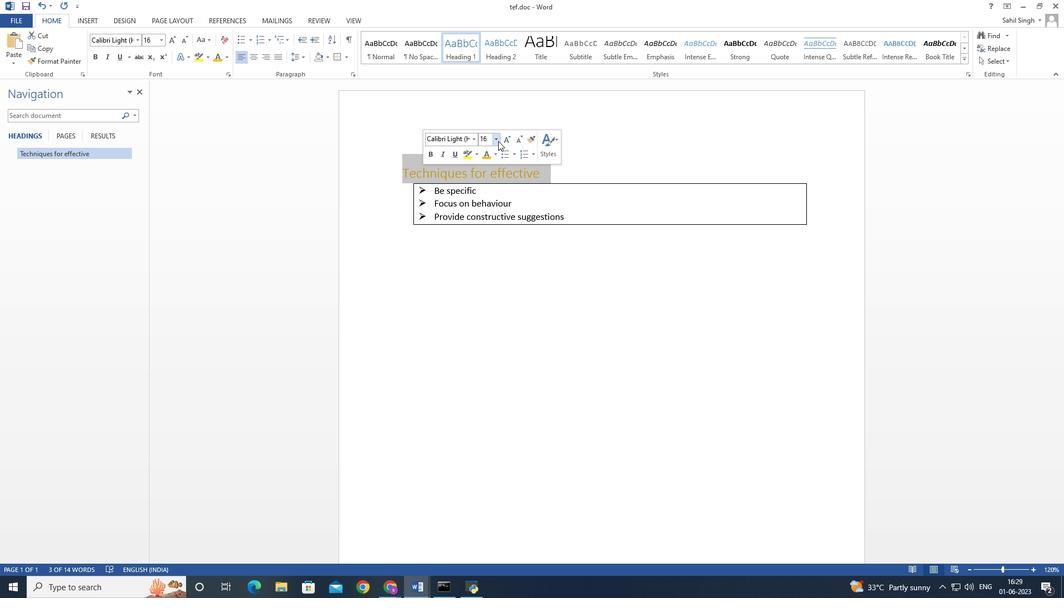 
Action: Mouse pressed left at (498, 140)
Screenshot: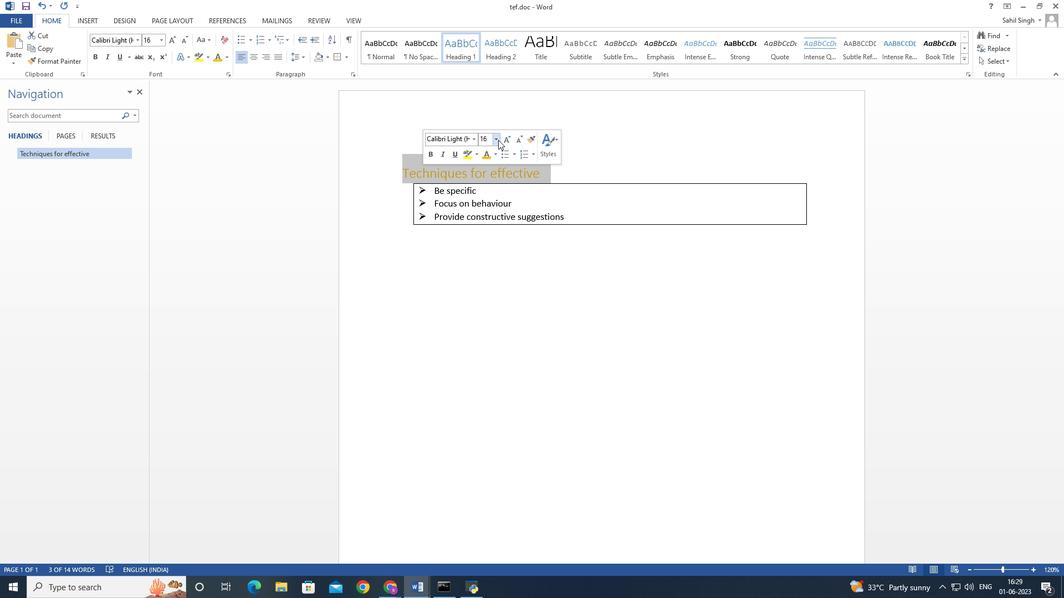 
Action: Mouse moved to (491, 247)
Screenshot: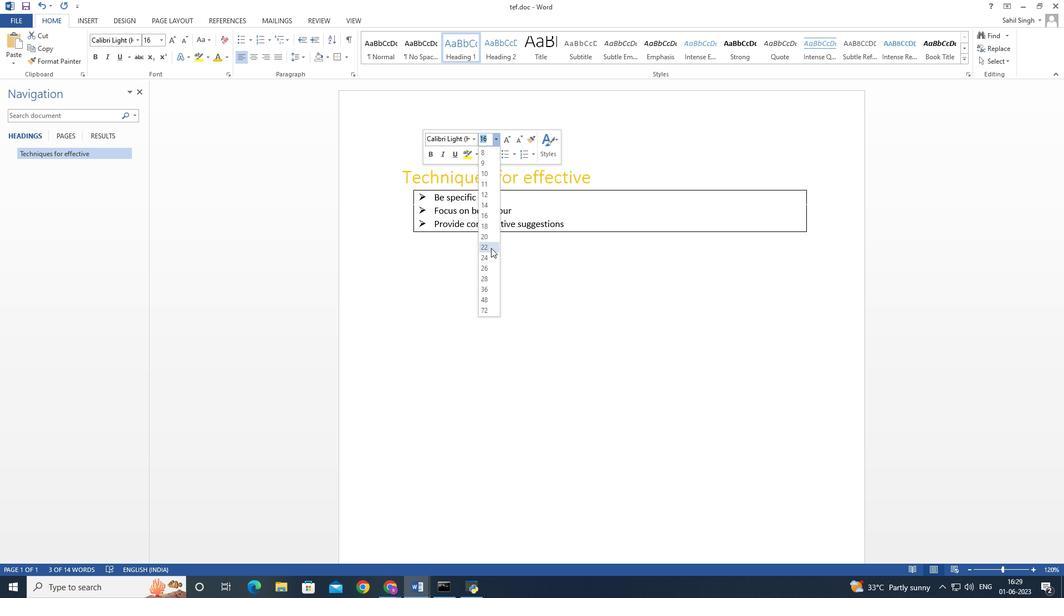 
Action: Mouse pressed left at (491, 247)
Screenshot: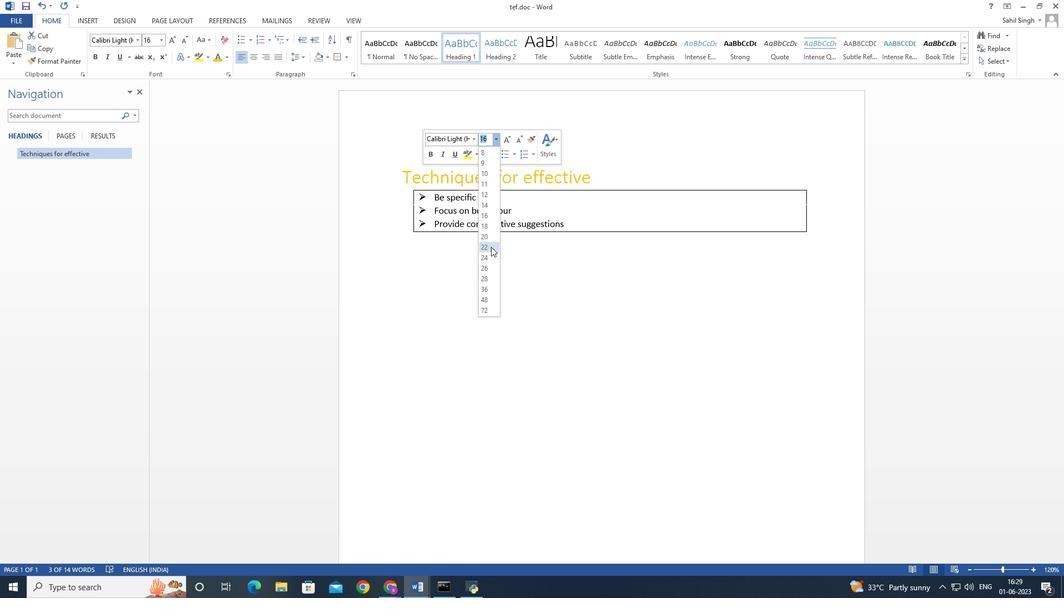 
Action: Mouse moved to (605, 271)
Screenshot: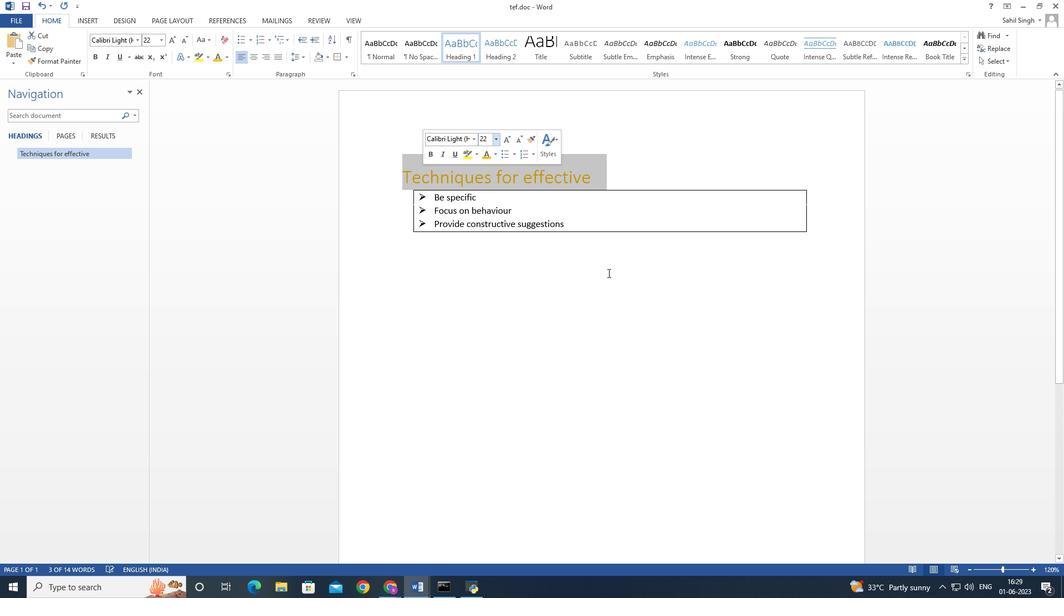
Action: Mouse pressed left at (605, 271)
Screenshot: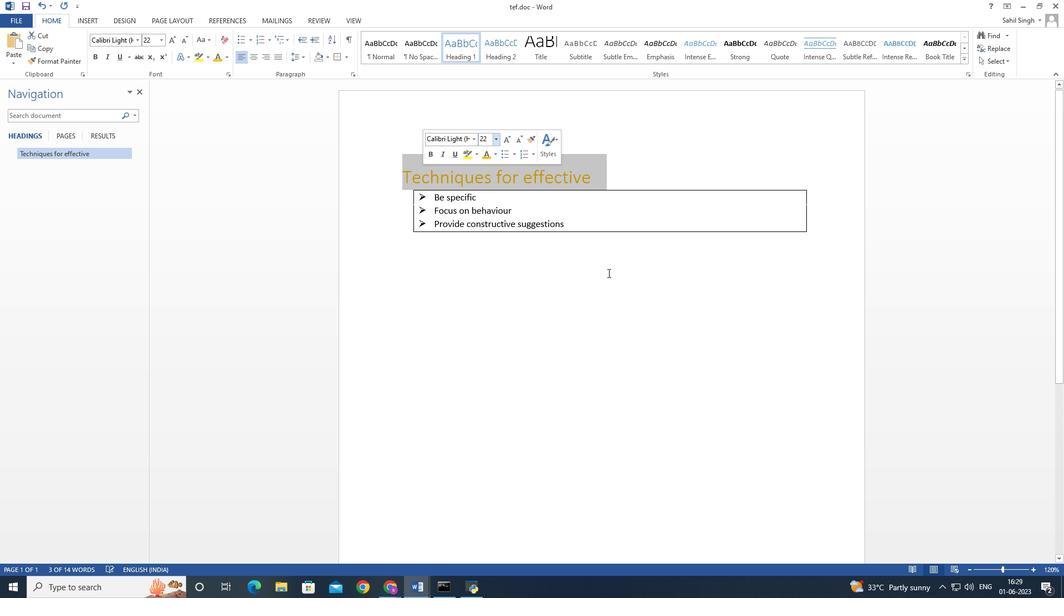 
Action: Mouse moved to (608, 163)
Screenshot: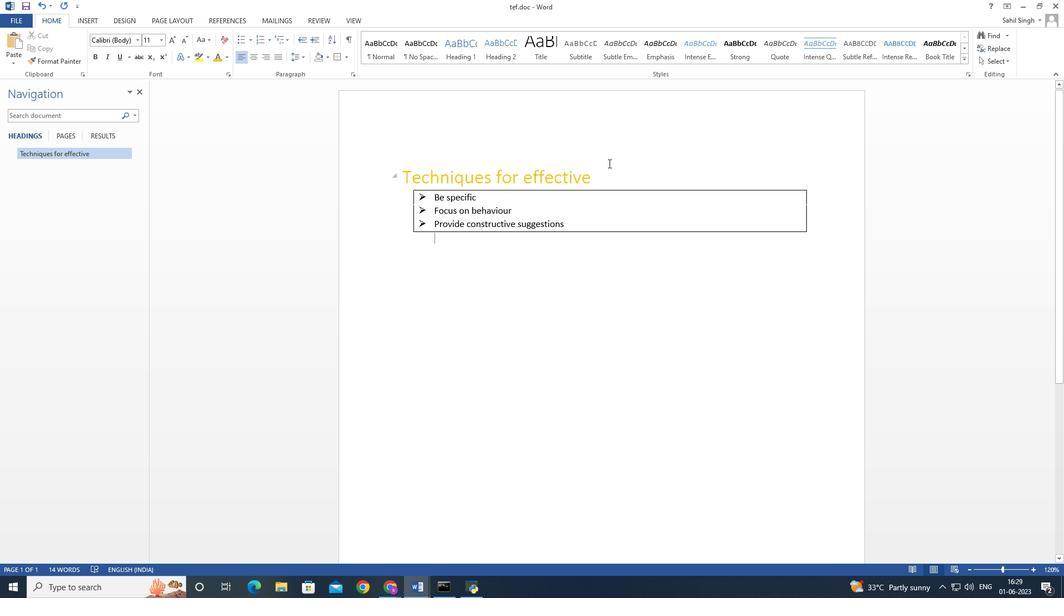 
Action: Mouse pressed left at (608, 163)
Screenshot: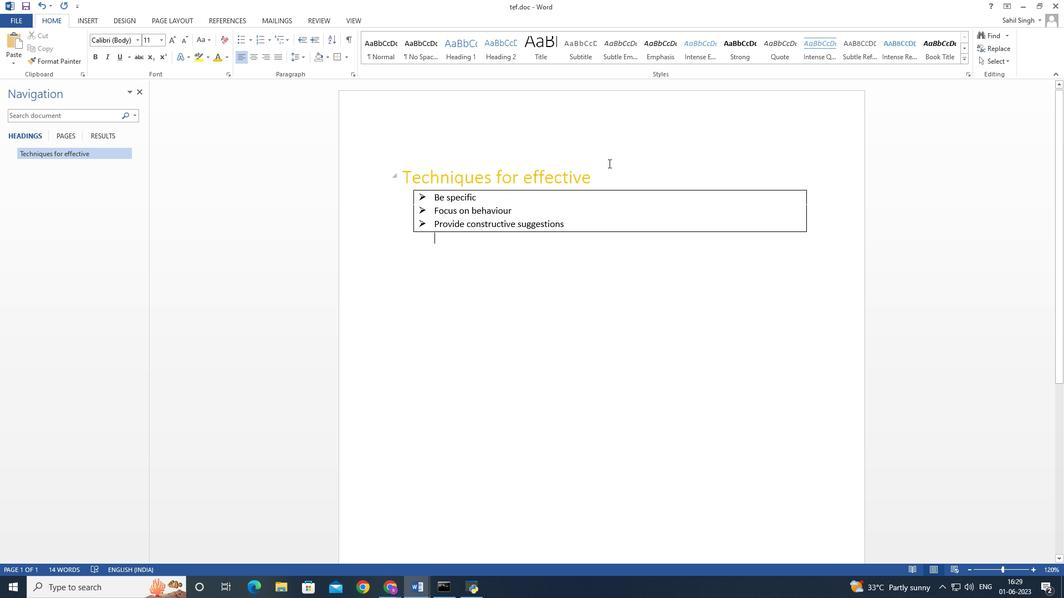 
Action: Mouse moved to (555, 289)
Screenshot: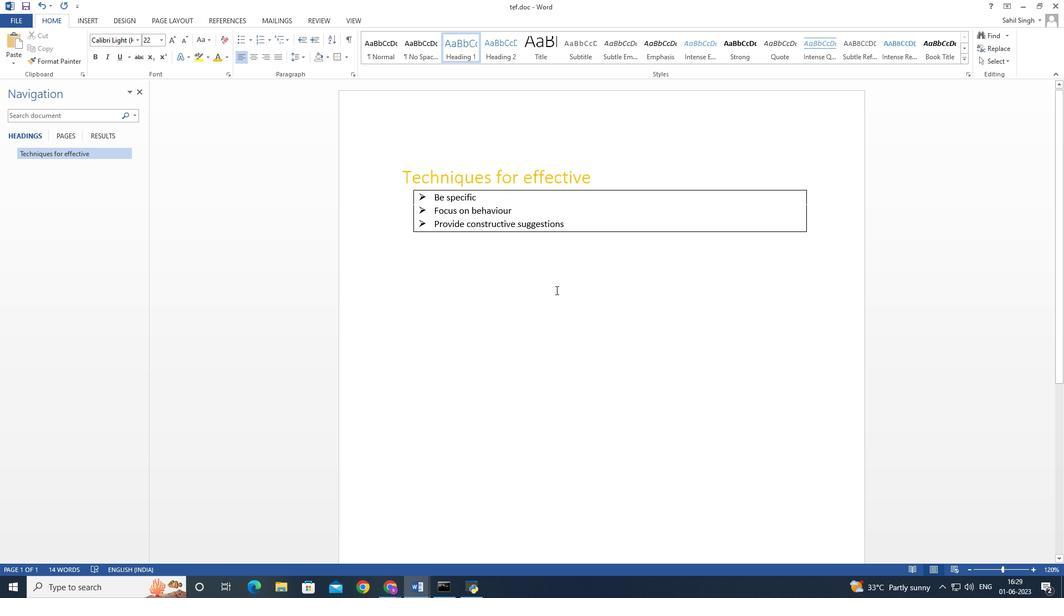 
Action: Mouse pressed left at (555, 289)
Screenshot: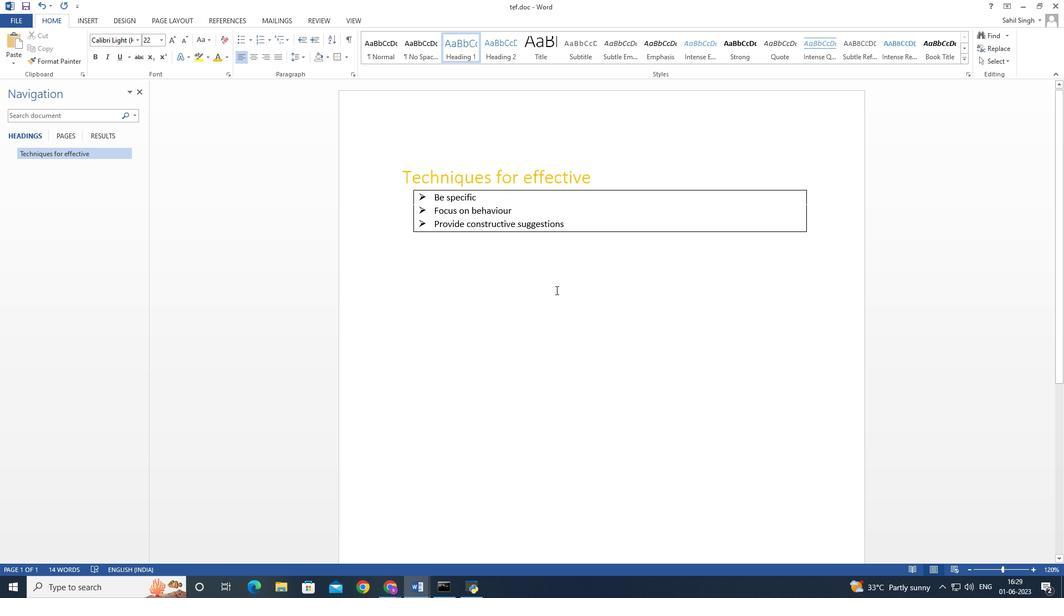 
Action: Mouse moved to (559, 288)
Screenshot: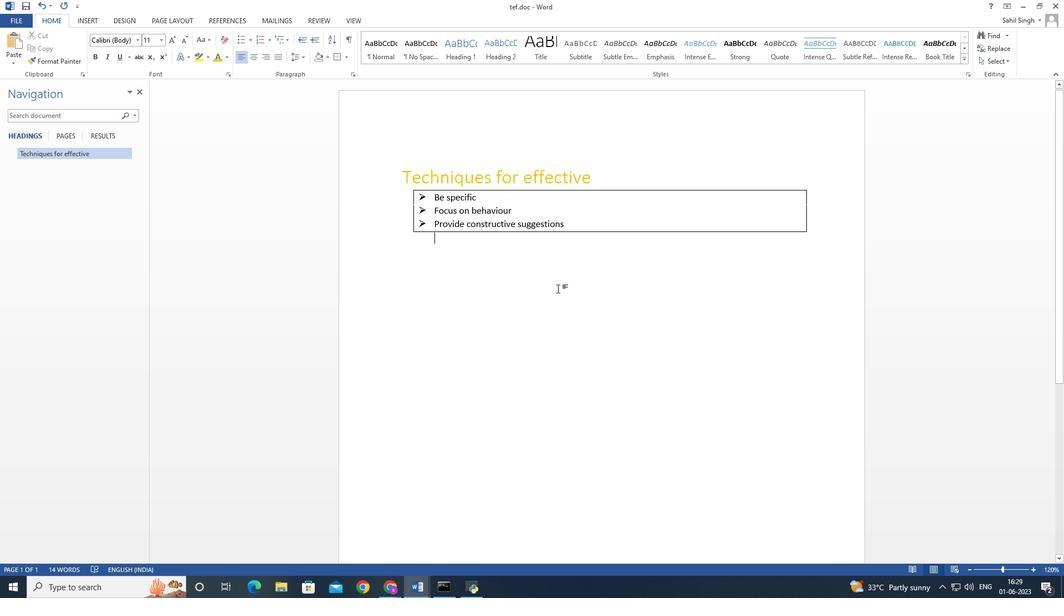 
